 Task: Add an event with the title Lunch Break, date '2024/04/14', time 9:40 AM to 11:40 AMand add a description: Lunch breaks often provide a chance for socializing and building relationships with colleagues. It's a time to connect with coworkers, share stories, and engage in casual conversations.Select event color  Blueberry . Add location for the event as: 654 Champs-Elysees, Paris, France, logged in from the account softage.1@softage.netand send the event invitation to softage.9@softage.net and softage.10@softage.net. Set a reminder for the event Every weekday(Monday to Friday)
Action: Mouse moved to (65, 124)
Screenshot: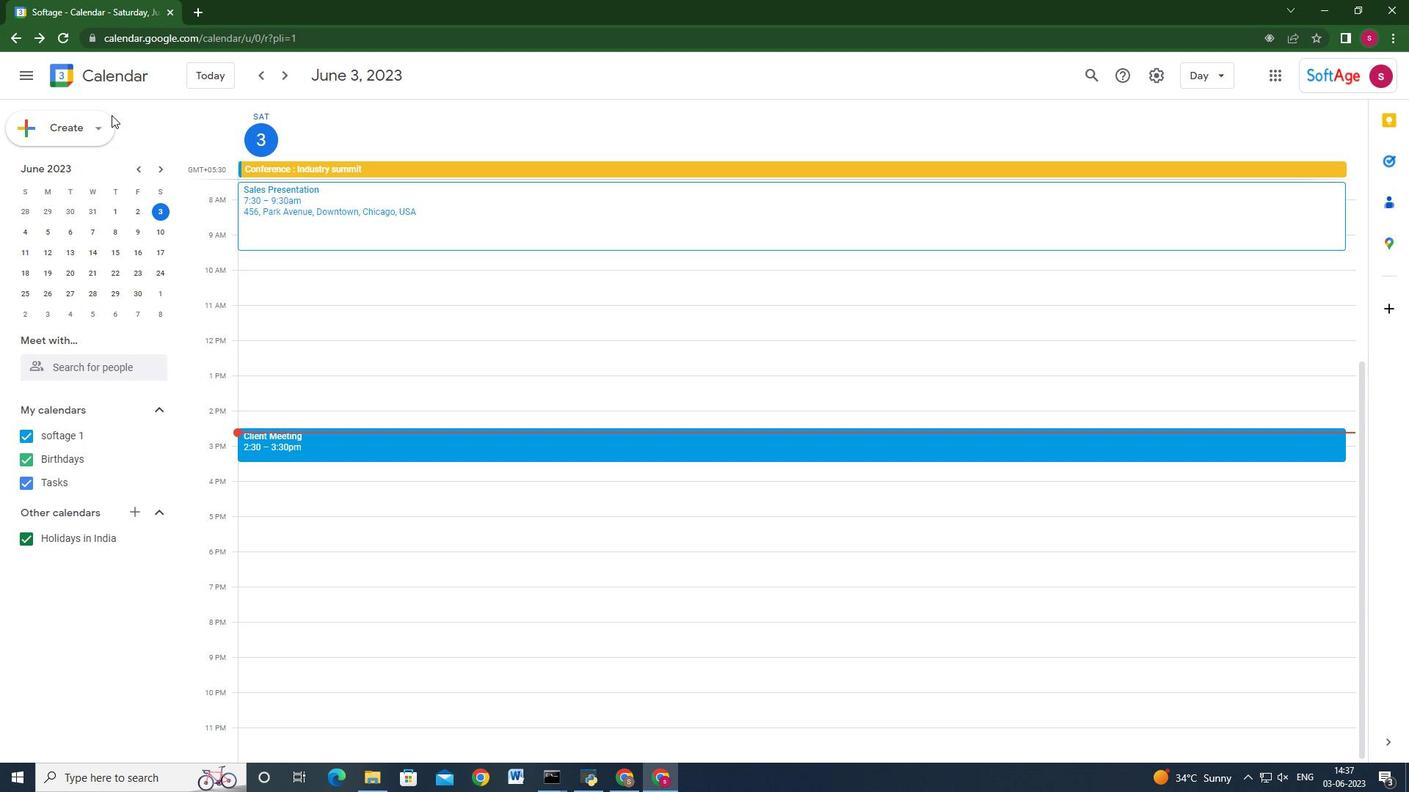 
Action: Mouse pressed left at (65, 124)
Screenshot: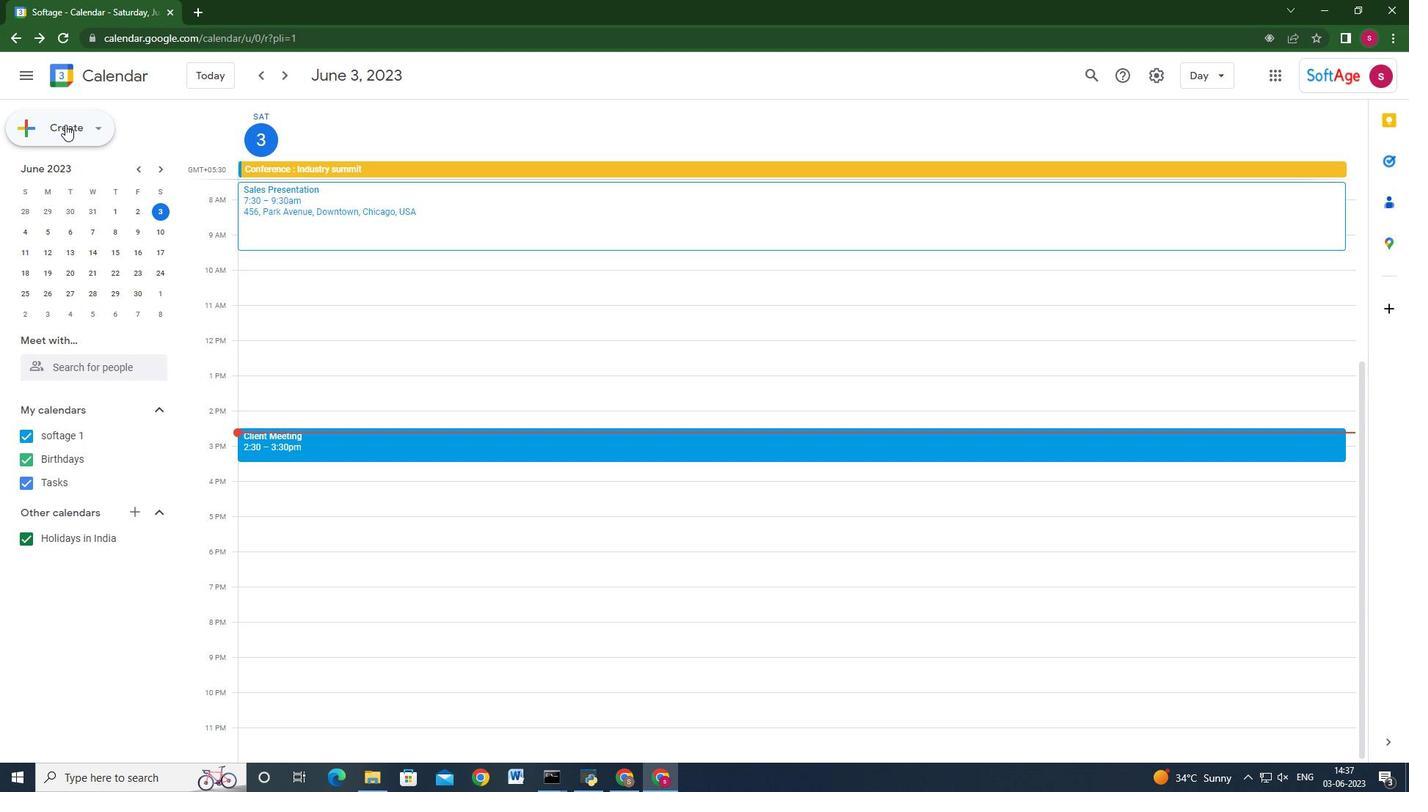 
Action: Mouse moved to (71, 166)
Screenshot: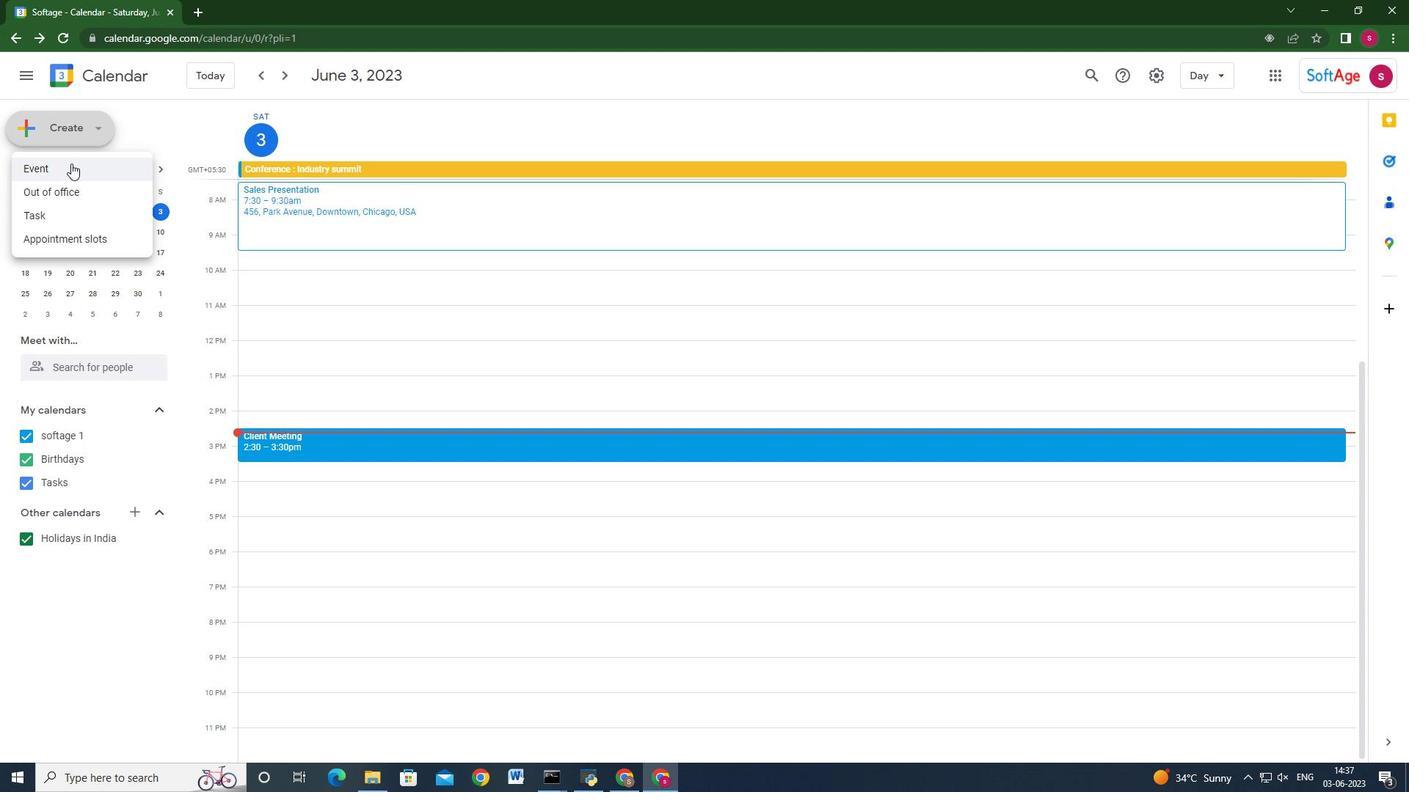 
Action: Mouse pressed left at (71, 166)
Screenshot: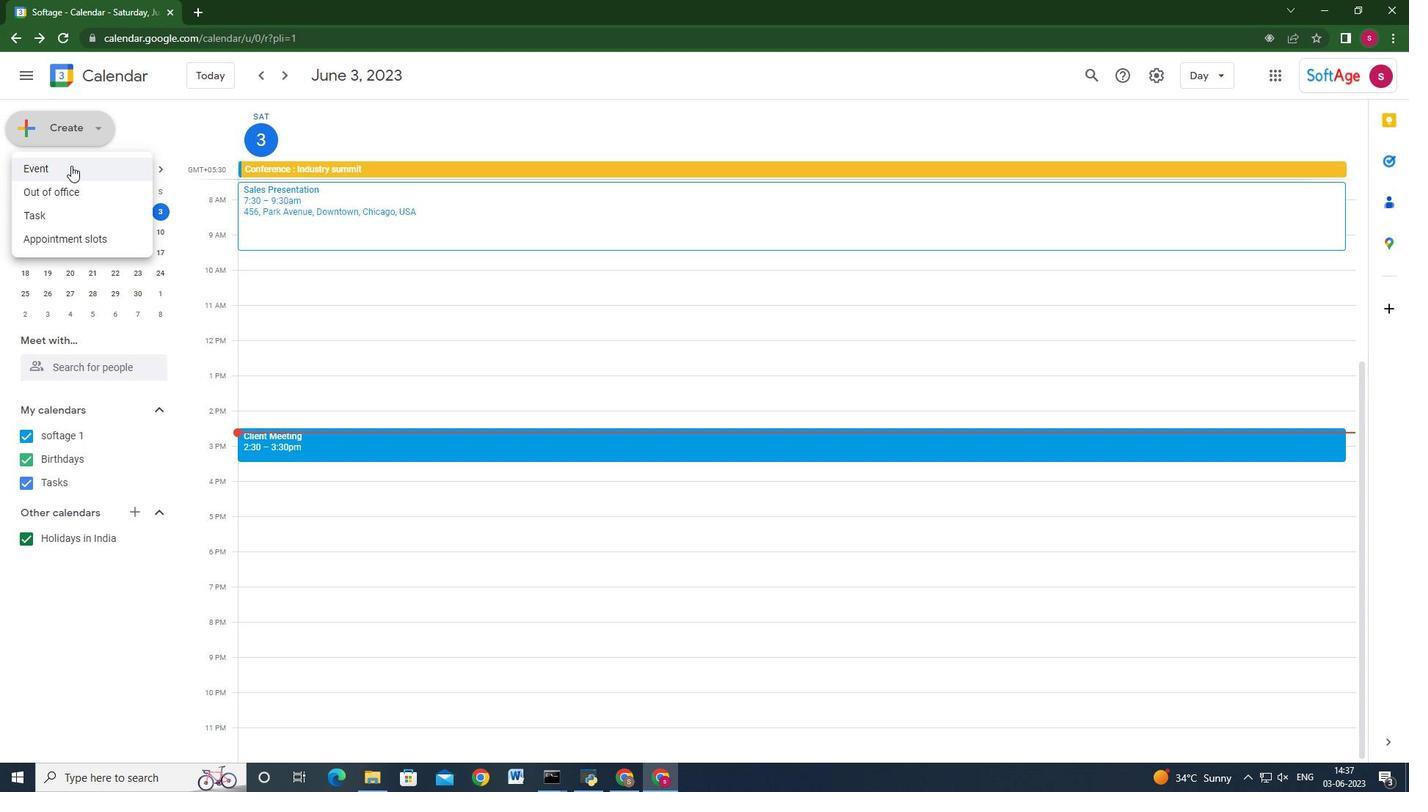 
Action: Mouse moved to (833, 587)
Screenshot: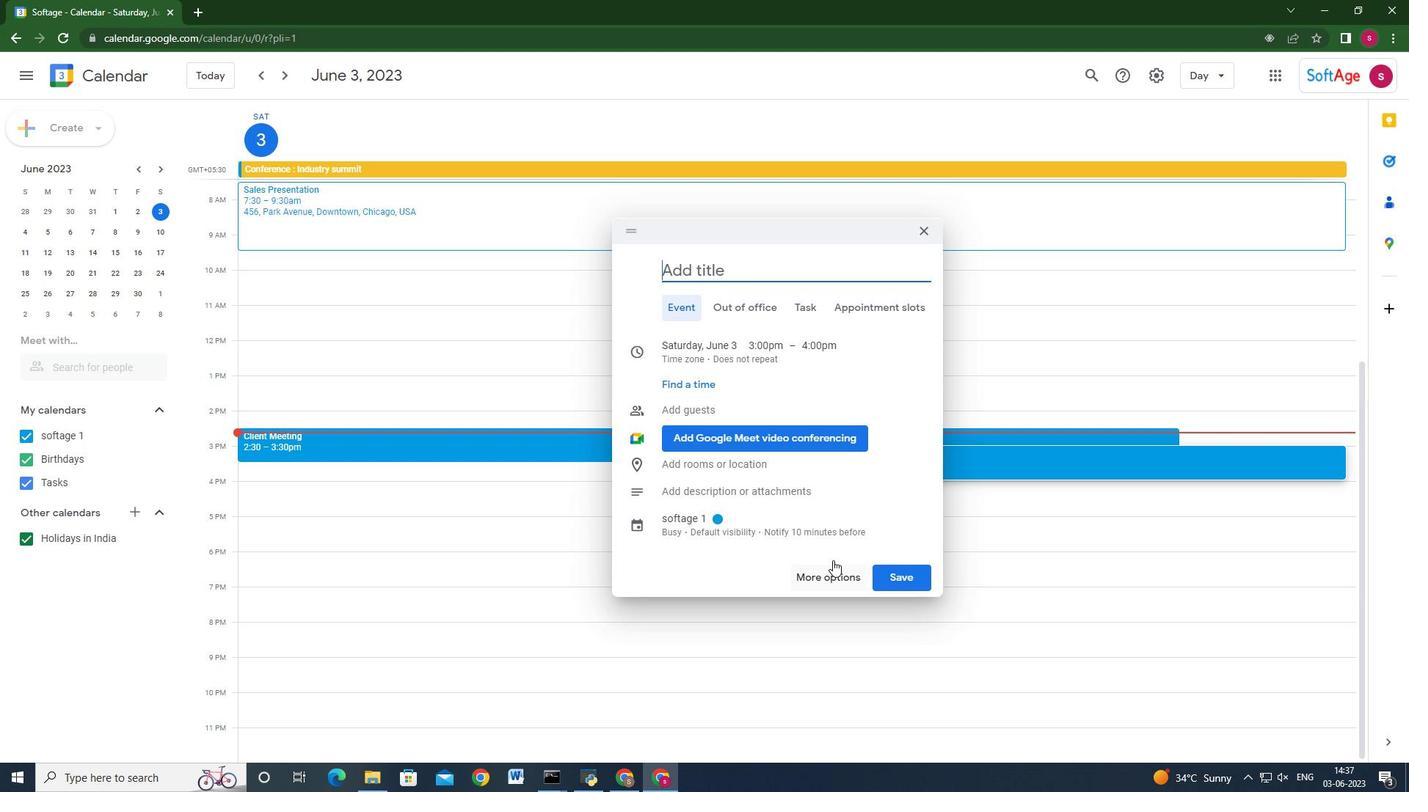 
Action: Mouse pressed left at (833, 587)
Screenshot: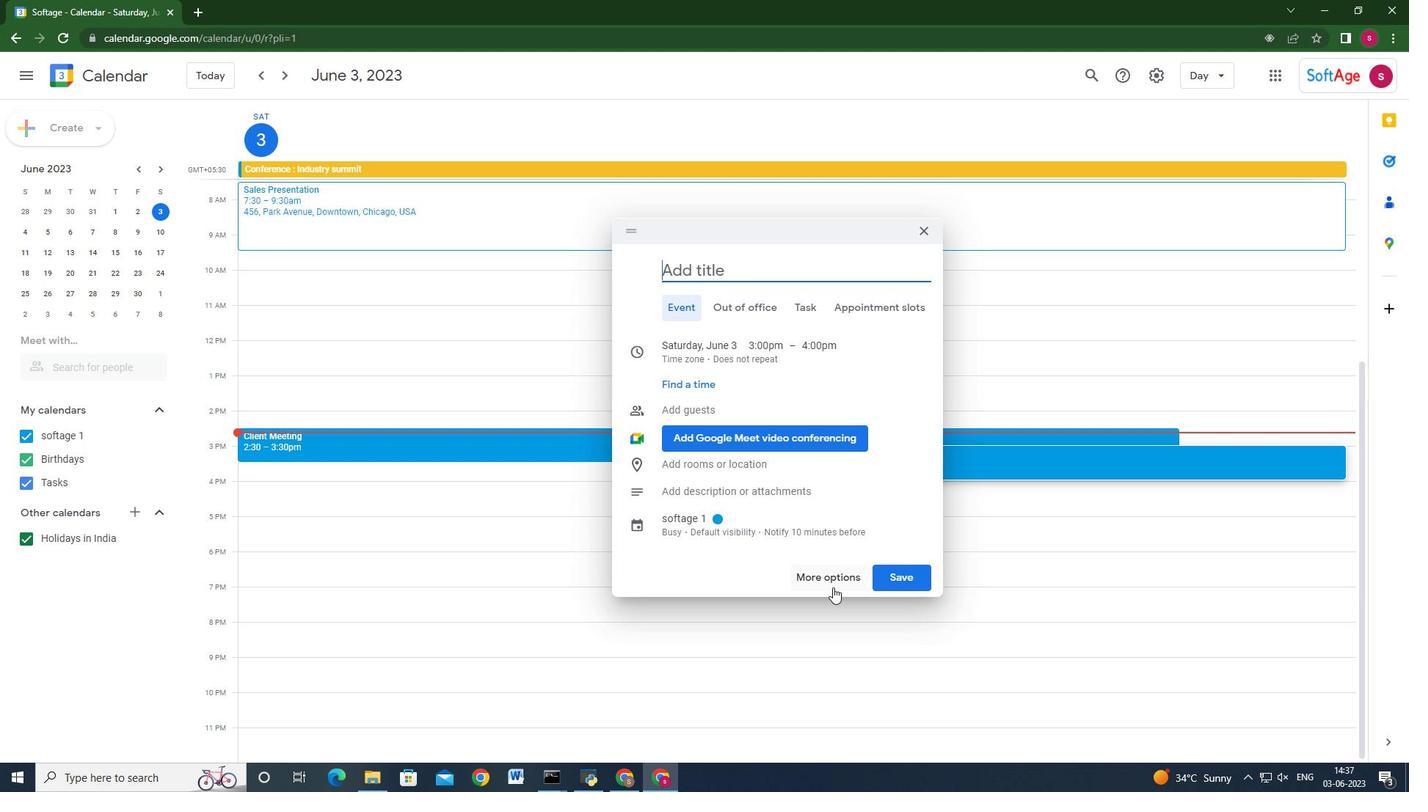 
Action: Mouse moved to (349, 101)
Screenshot: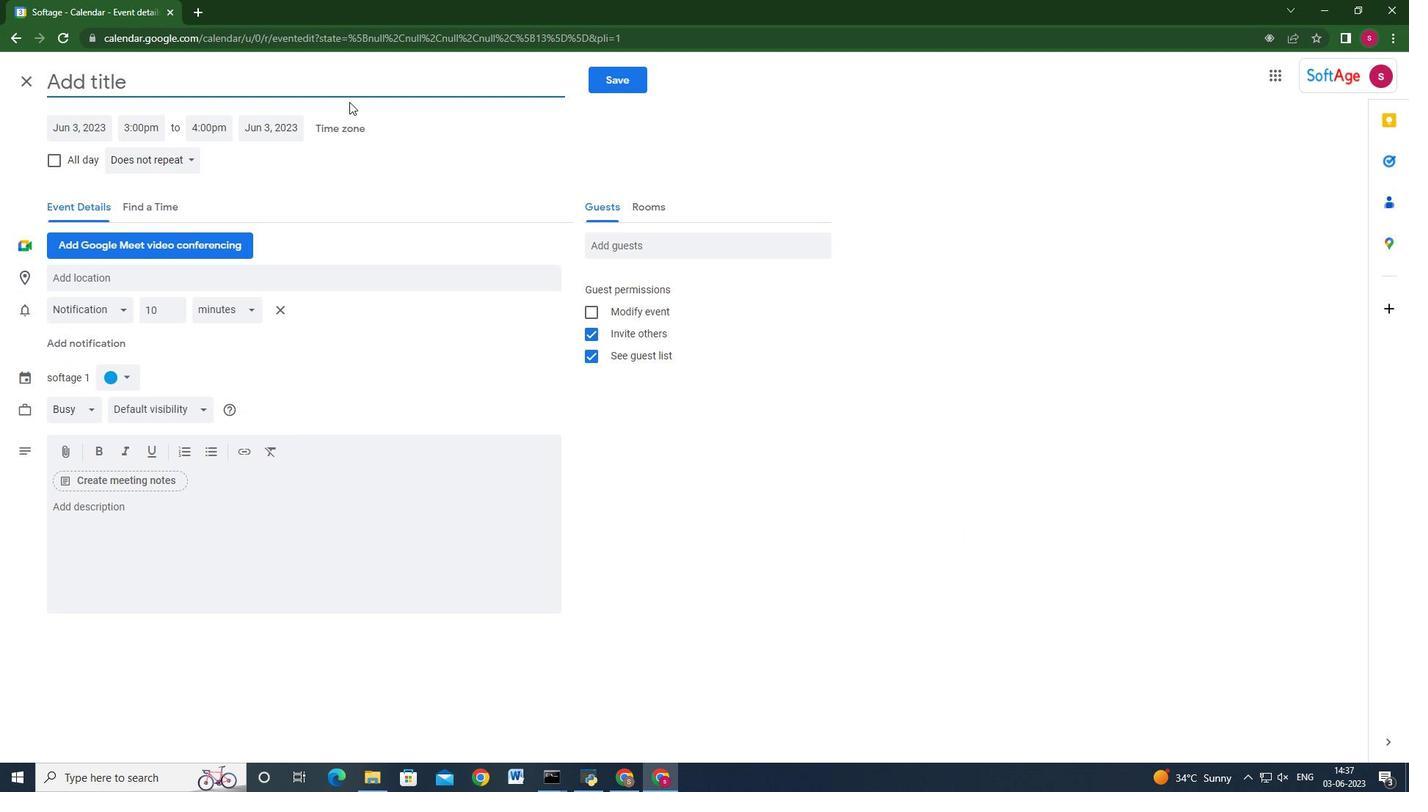 
Action: Key pressed <Key.shift>Luch<Key.backspace><Key.backspace>nch<Key.space><Key.shift>Break
Screenshot: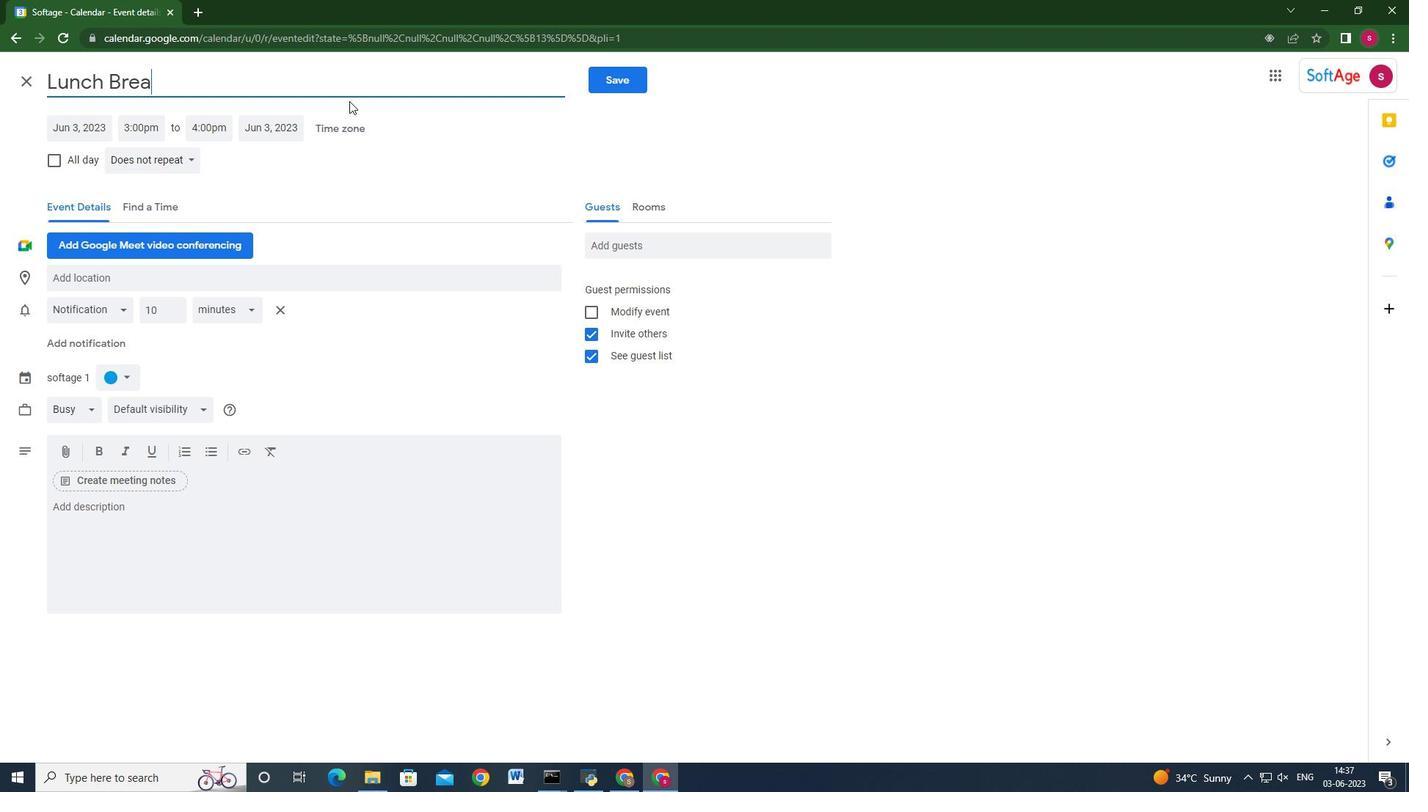 
Action: Mouse moved to (99, 129)
Screenshot: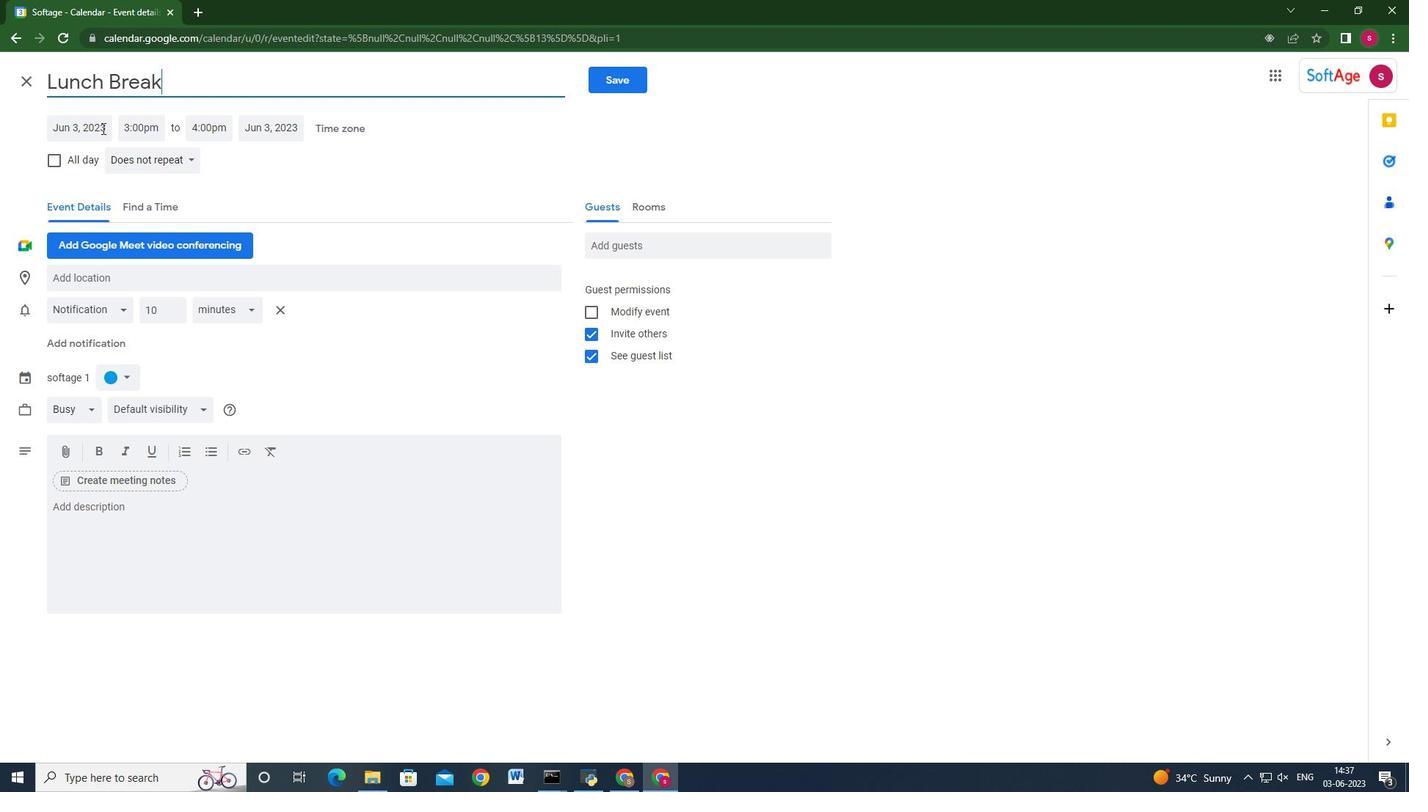 
Action: Mouse pressed left at (99, 129)
Screenshot: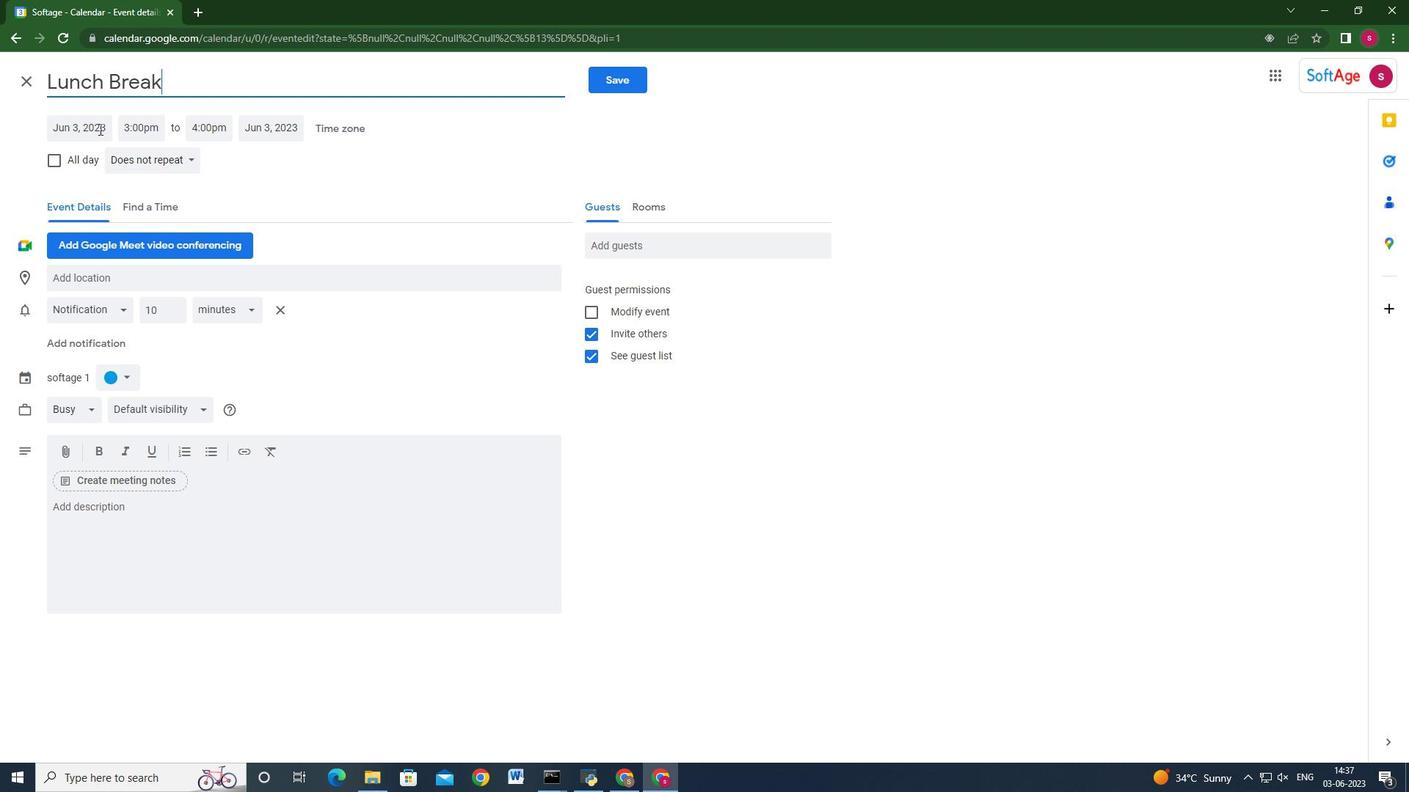 
Action: Mouse moved to (235, 160)
Screenshot: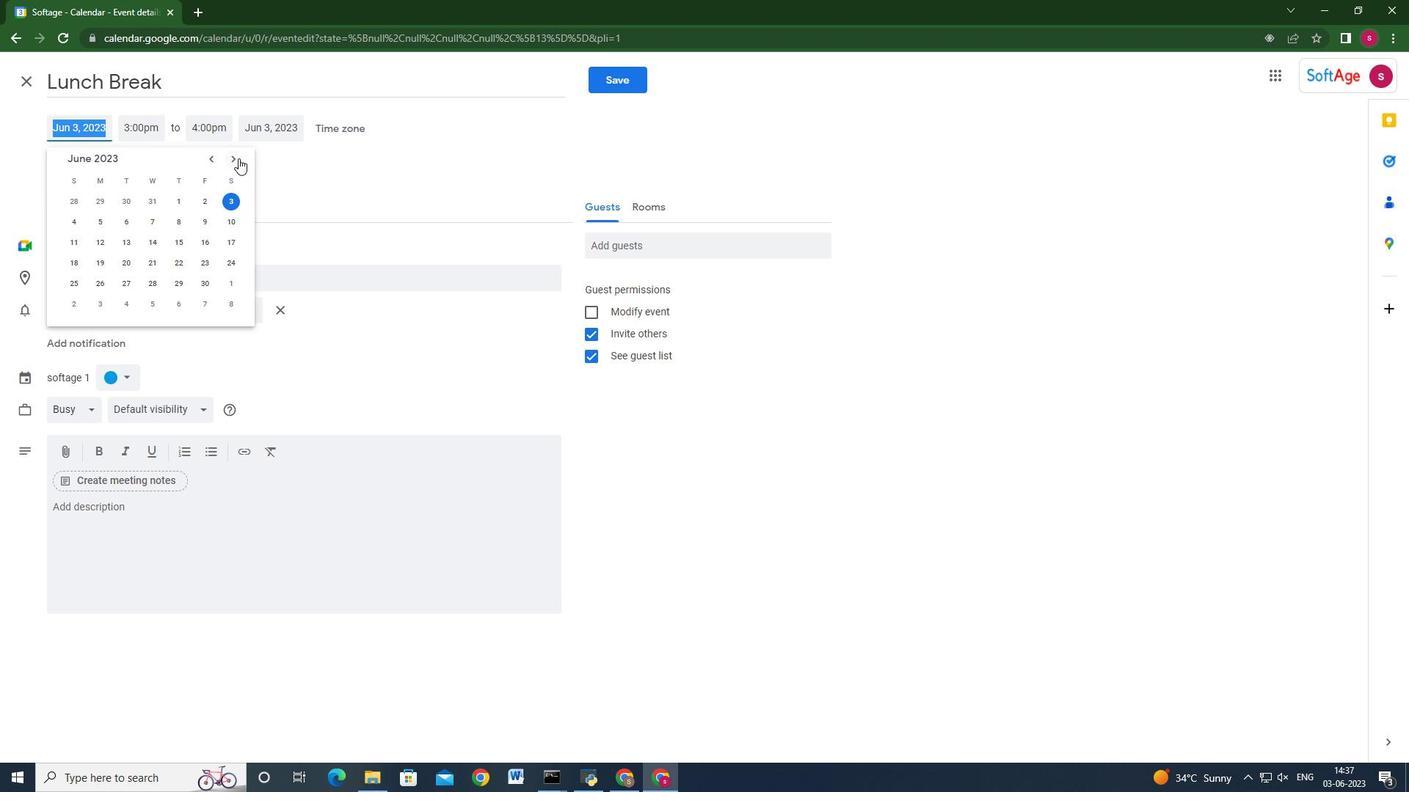 
Action: Mouse pressed left at (235, 160)
Screenshot: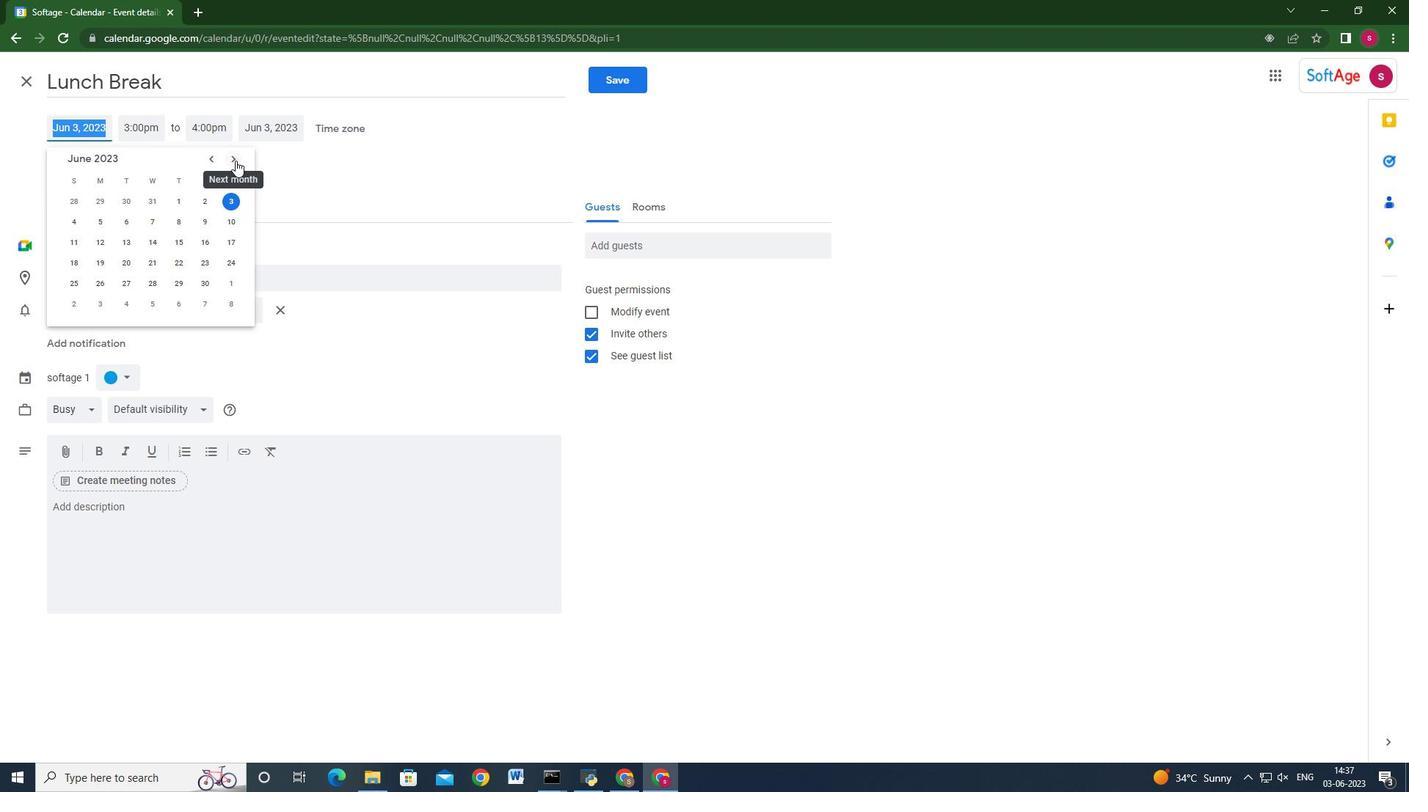 
Action: Mouse moved to (201, 155)
Screenshot: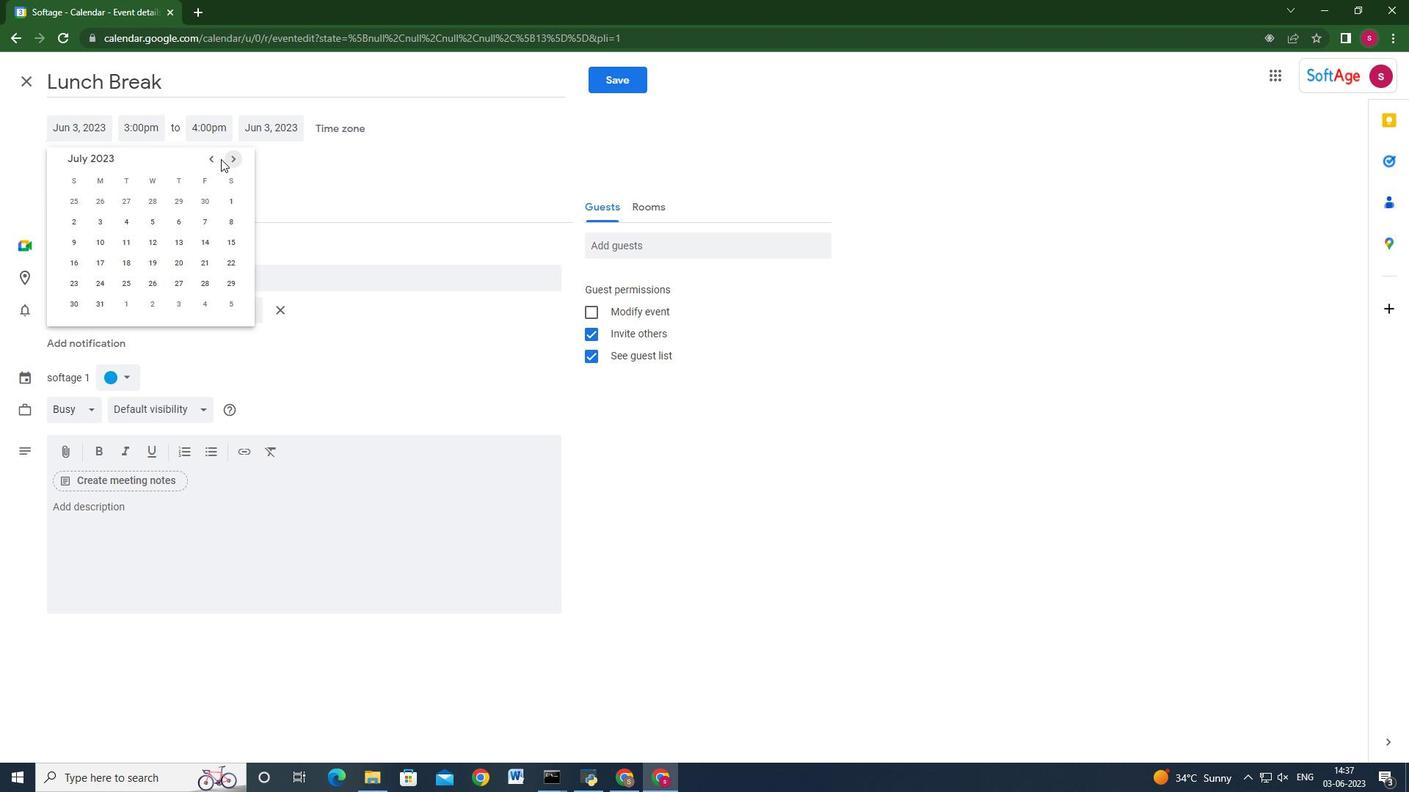 
Action: Mouse pressed left at (201, 155)
Screenshot: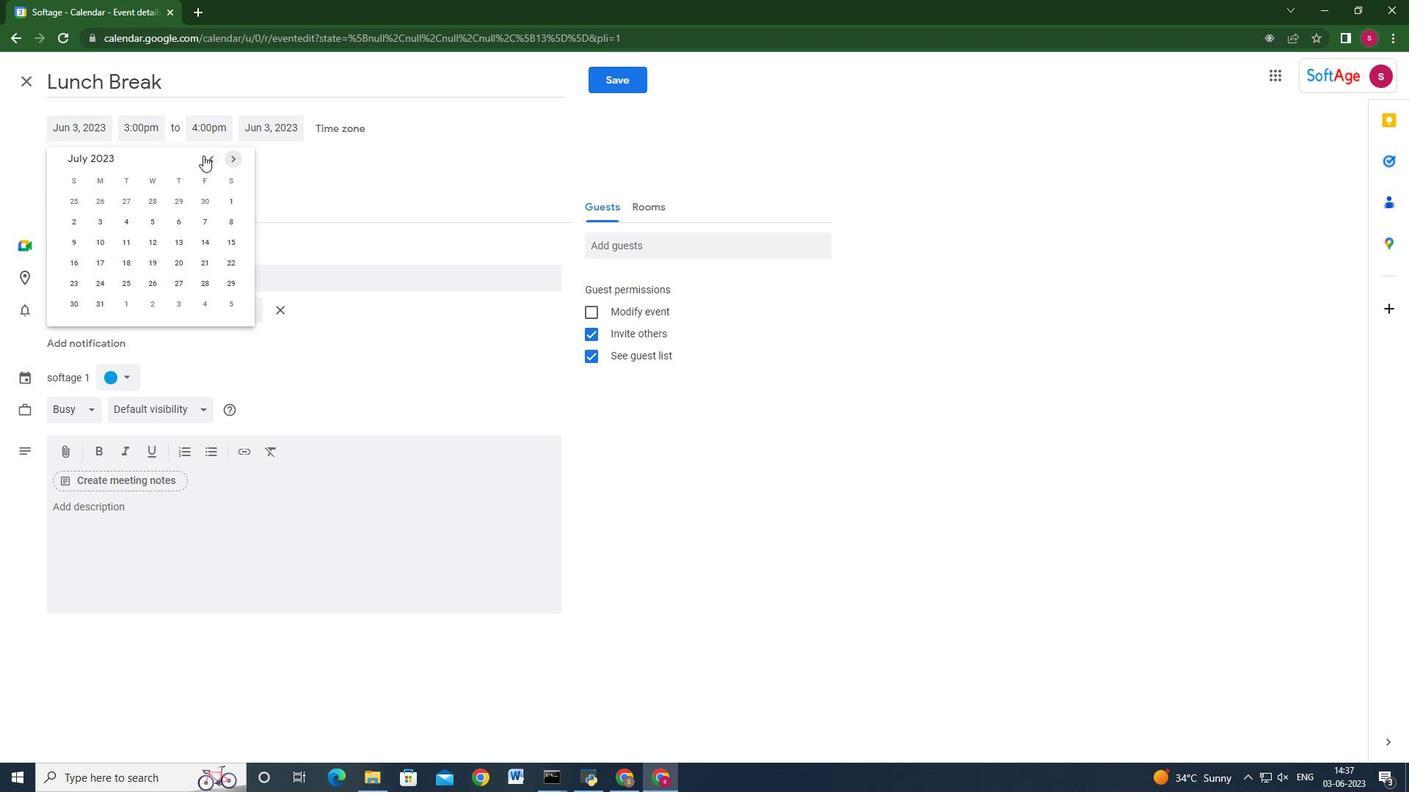 
Action: Mouse moved to (207, 157)
Screenshot: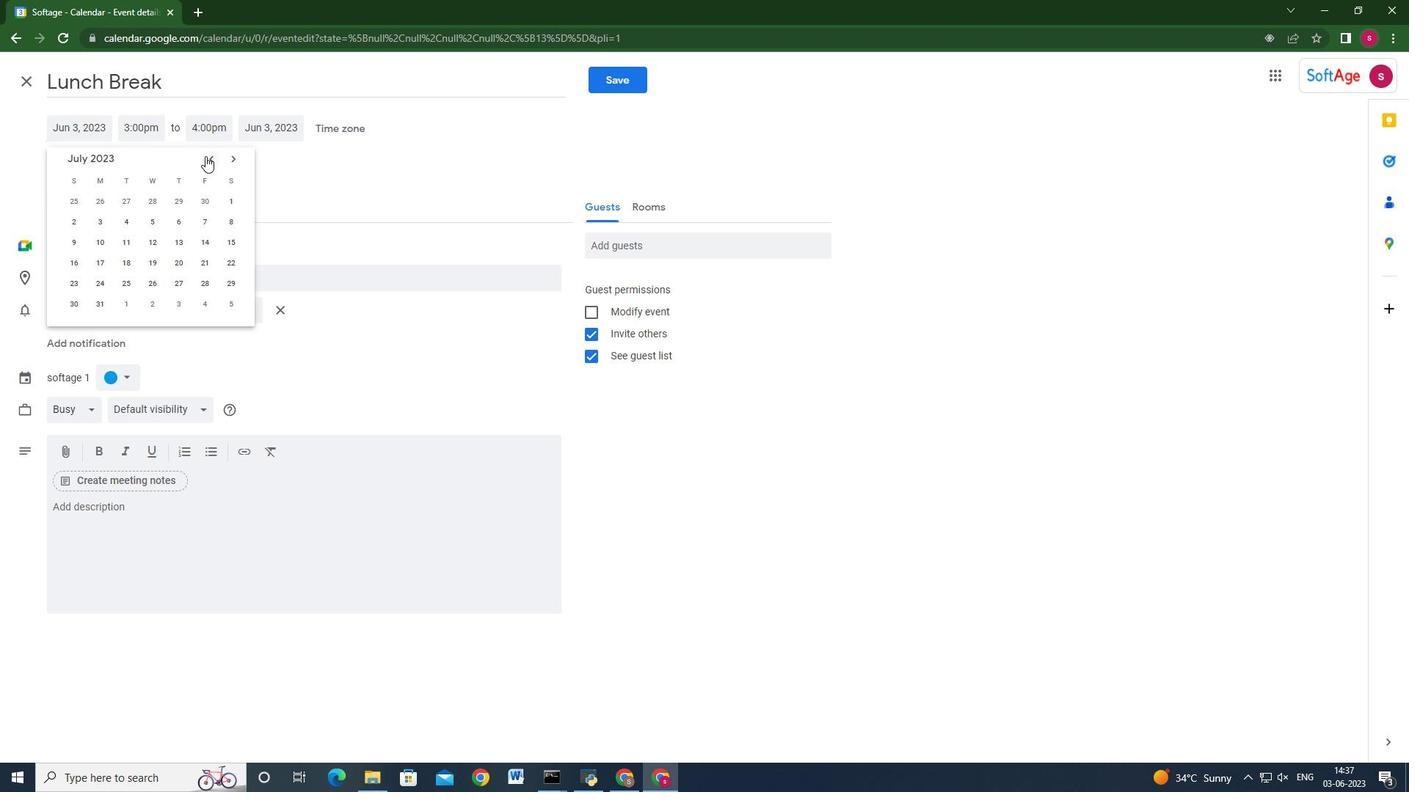 
Action: Mouse pressed left at (207, 157)
Screenshot: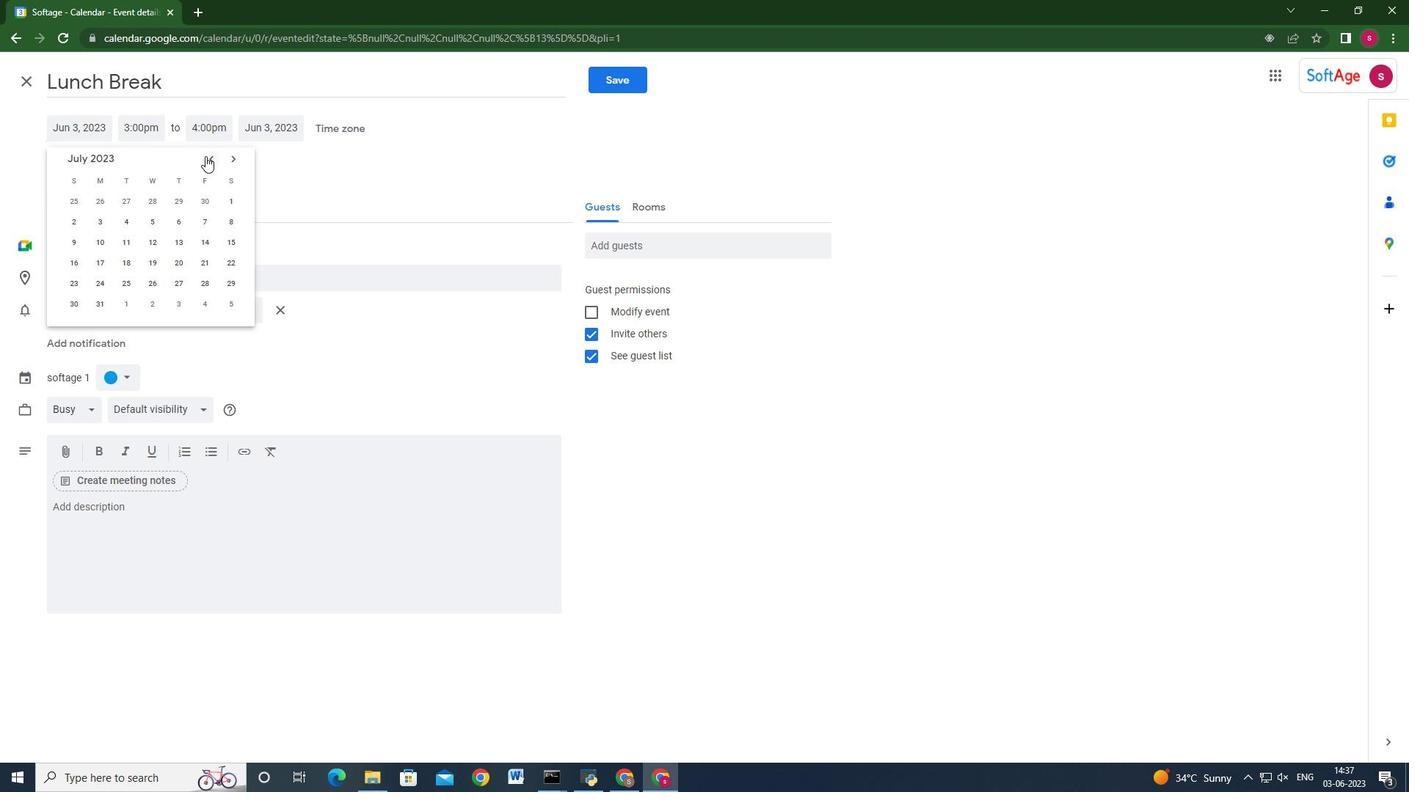 
Action: Mouse moved to (208, 157)
Screenshot: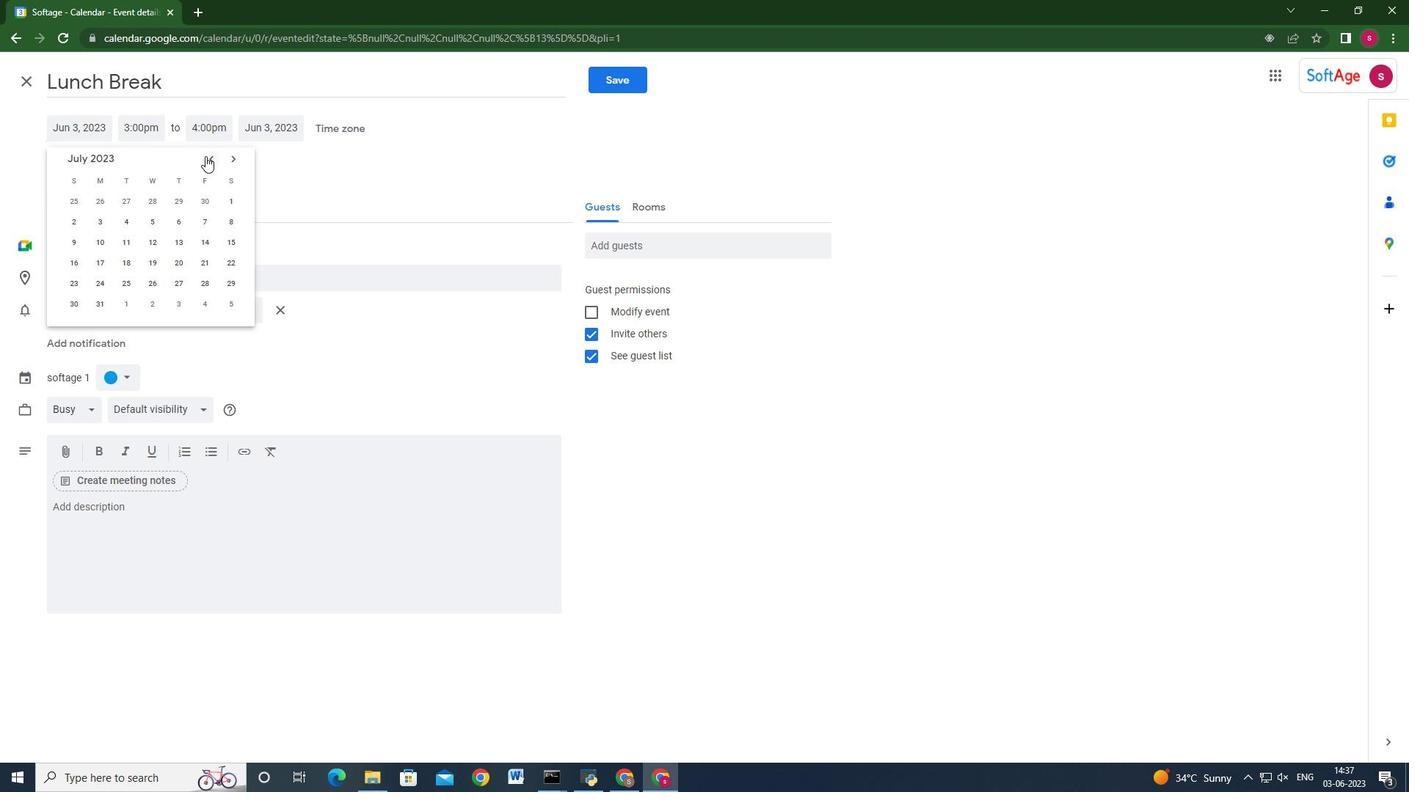 
Action: Mouse pressed left at (208, 157)
Screenshot: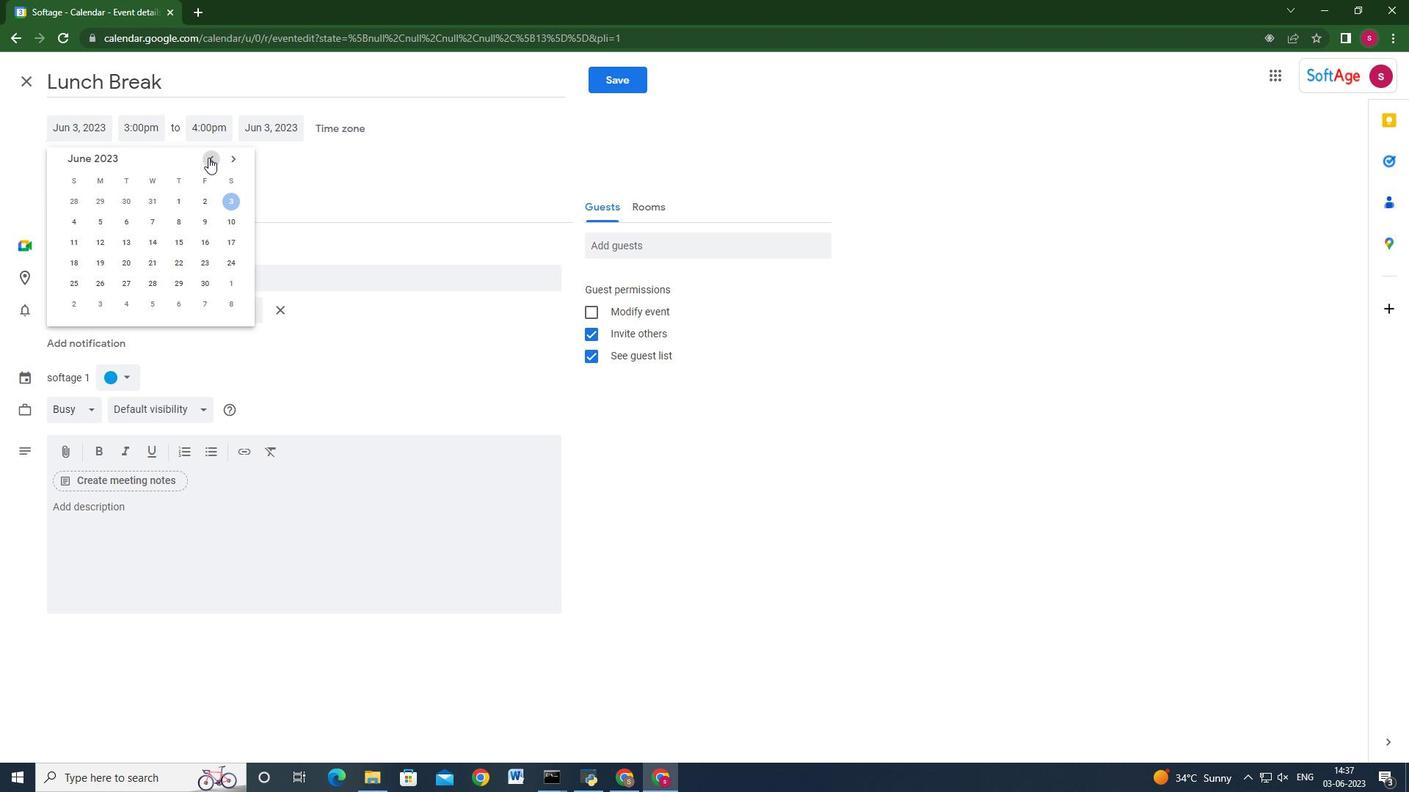 
Action: Mouse moved to (208, 157)
Screenshot: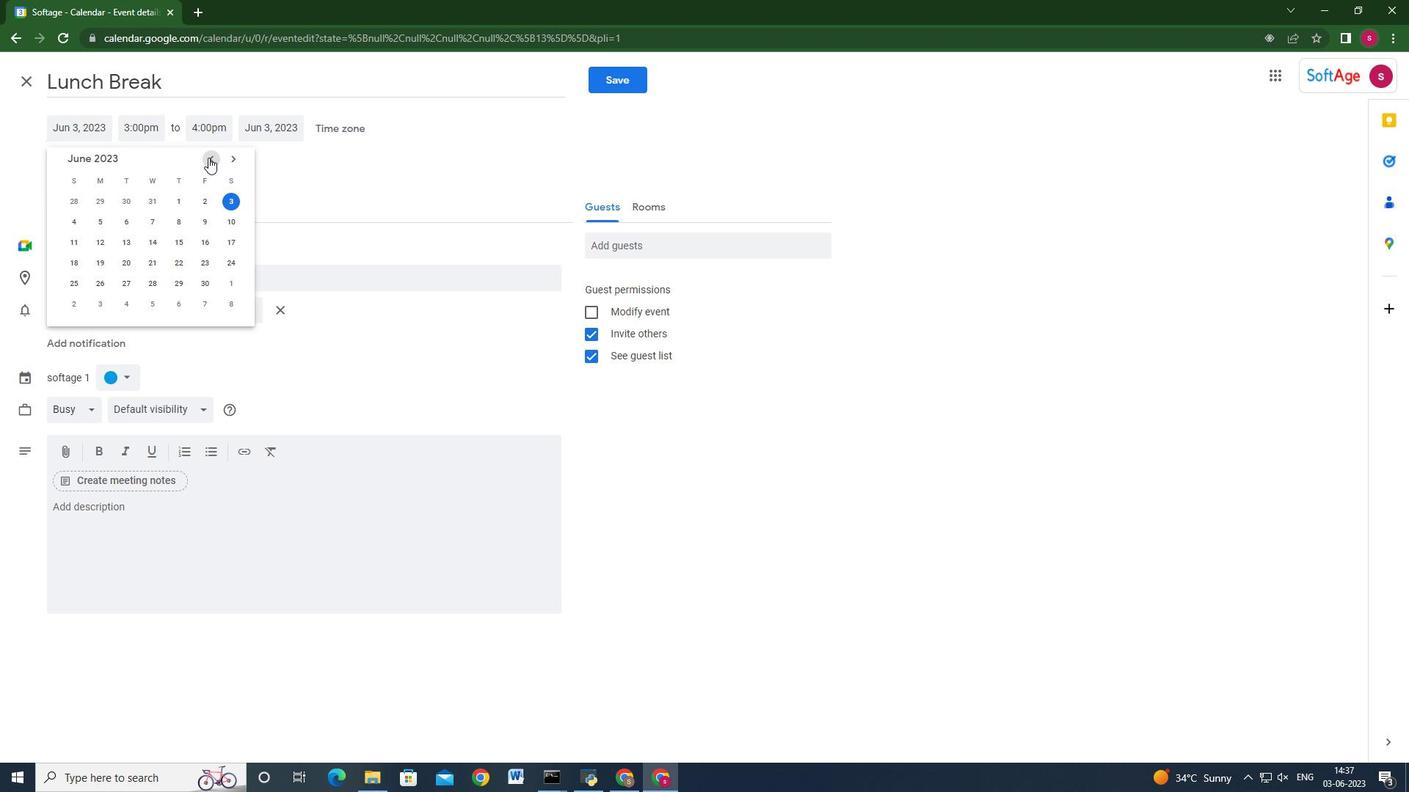 
Action: Mouse pressed left at (208, 157)
Screenshot: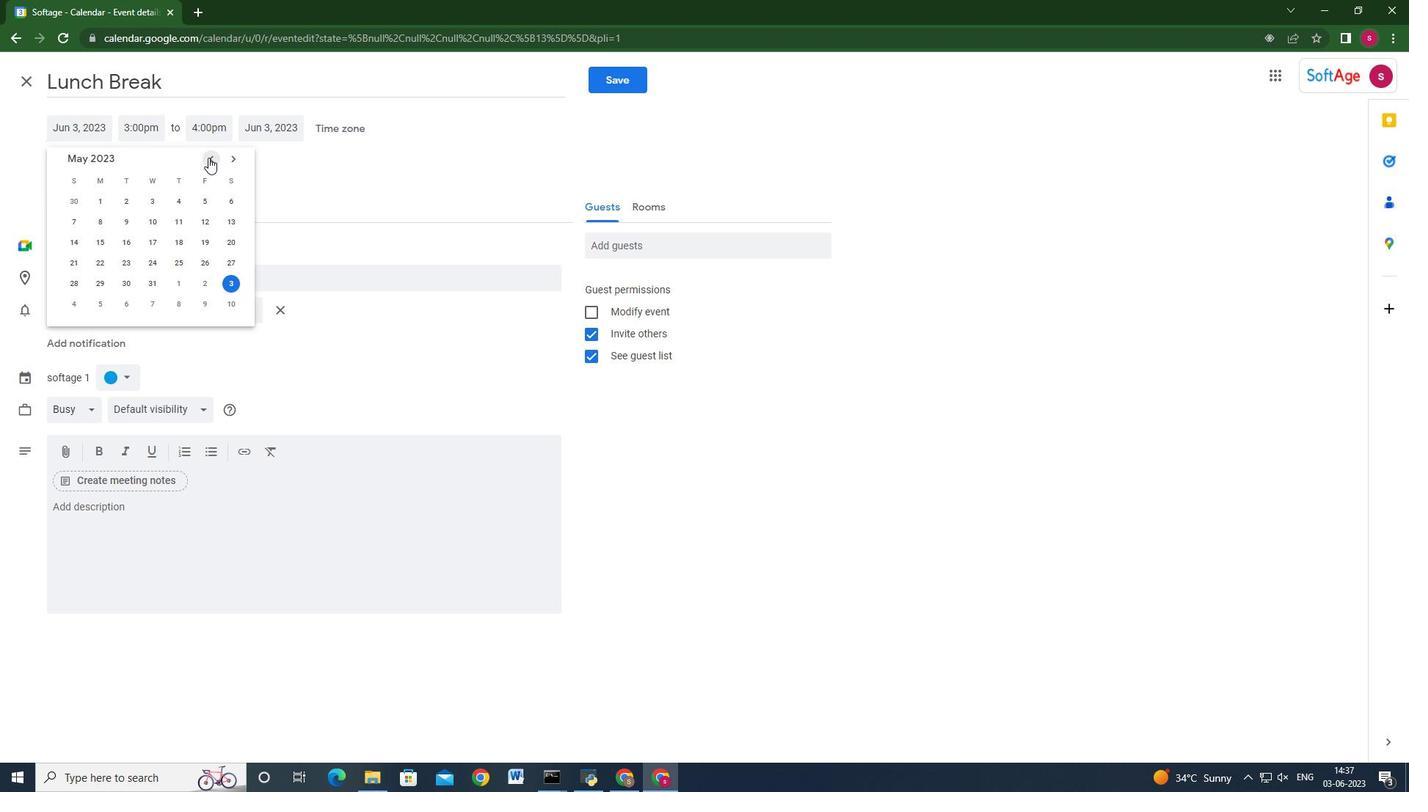 
Action: Mouse moved to (209, 242)
Screenshot: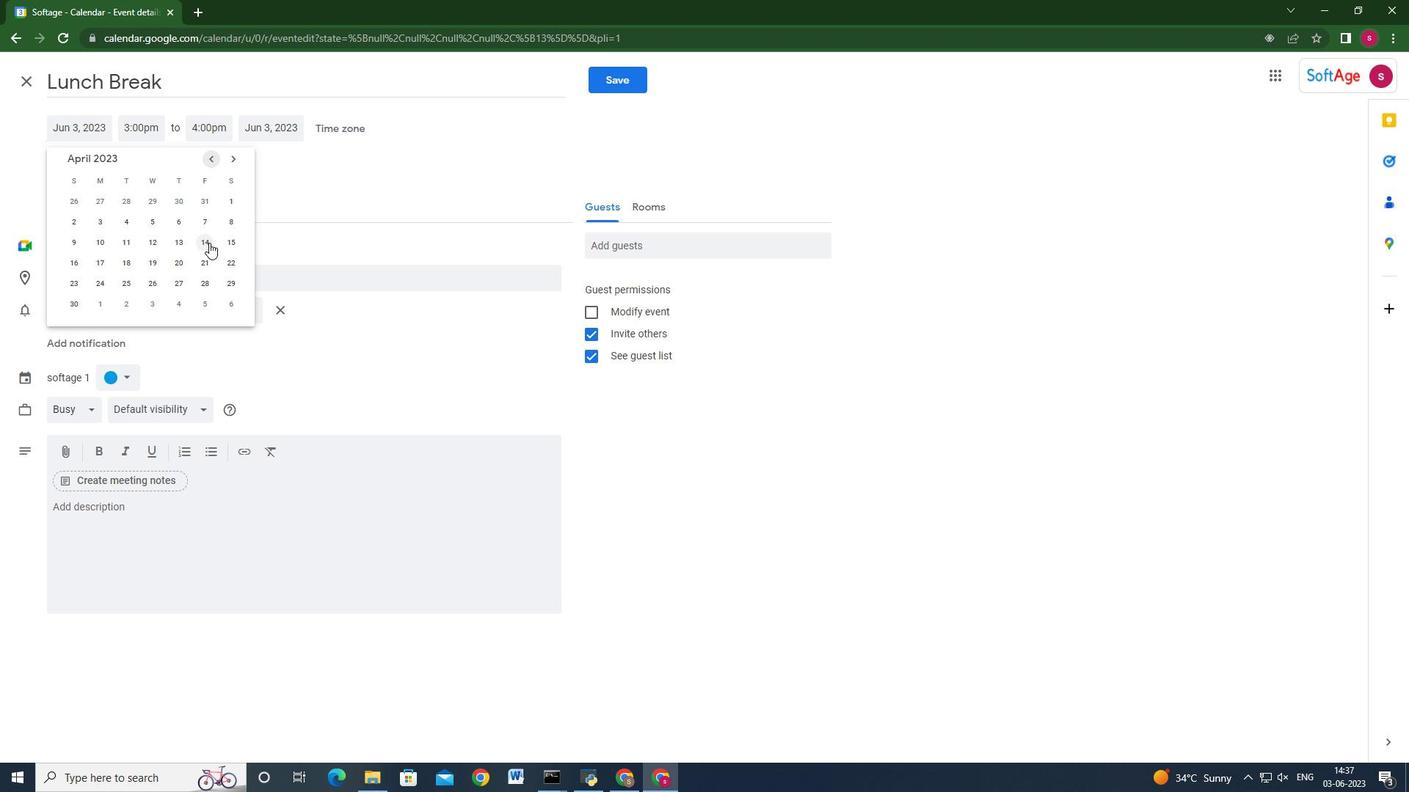 
Action: Mouse pressed left at (209, 242)
Screenshot: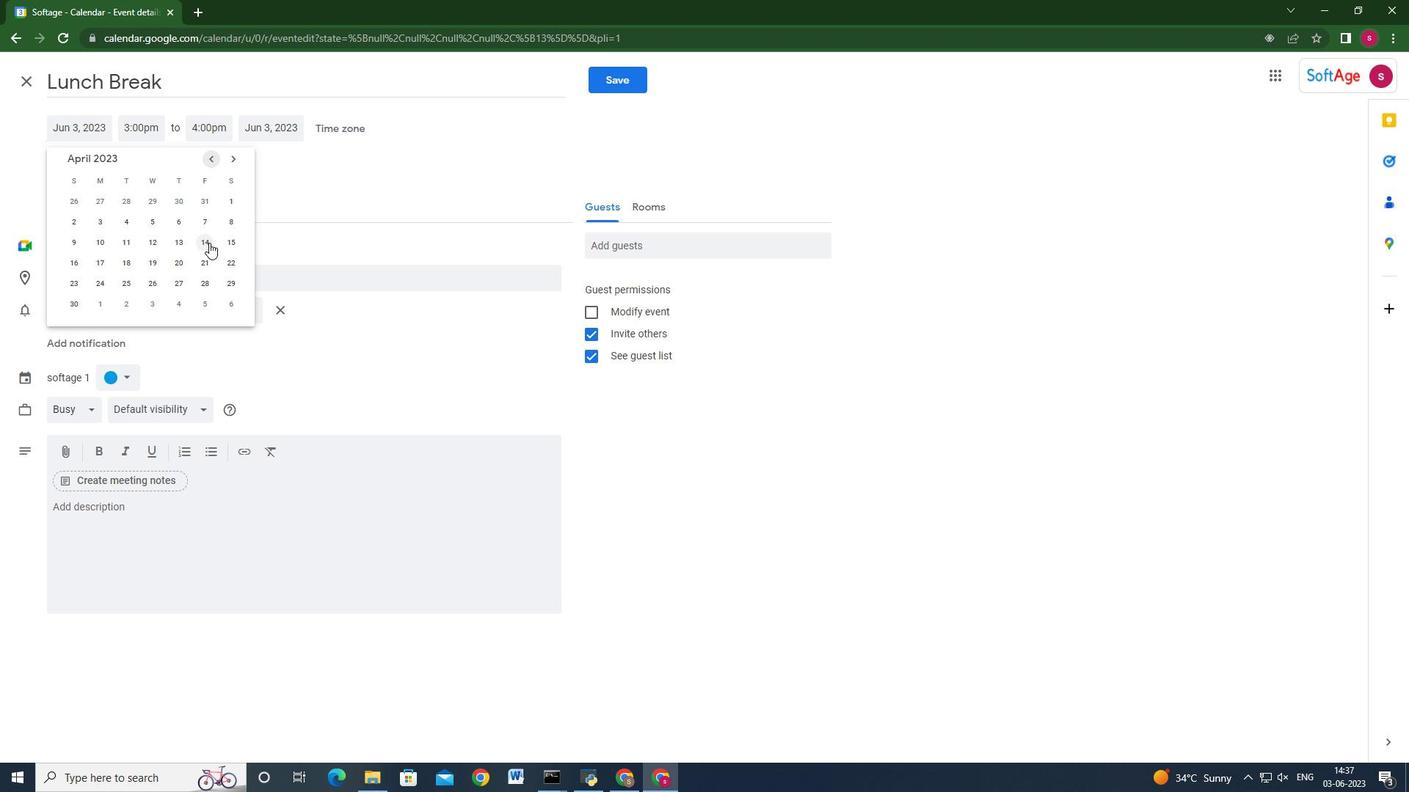 
Action: Mouse moved to (140, 123)
Screenshot: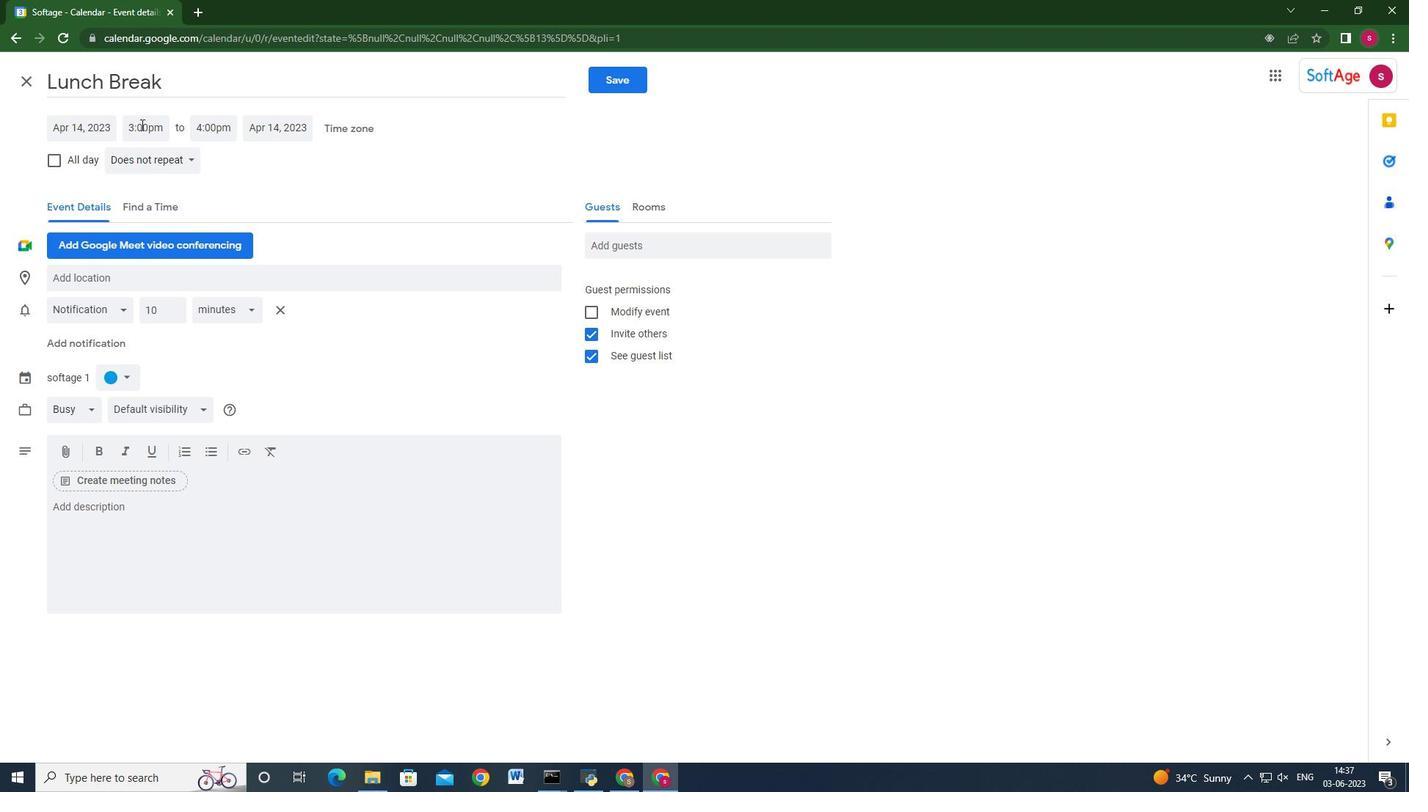 
Action: Mouse pressed left at (140, 123)
Screenshot: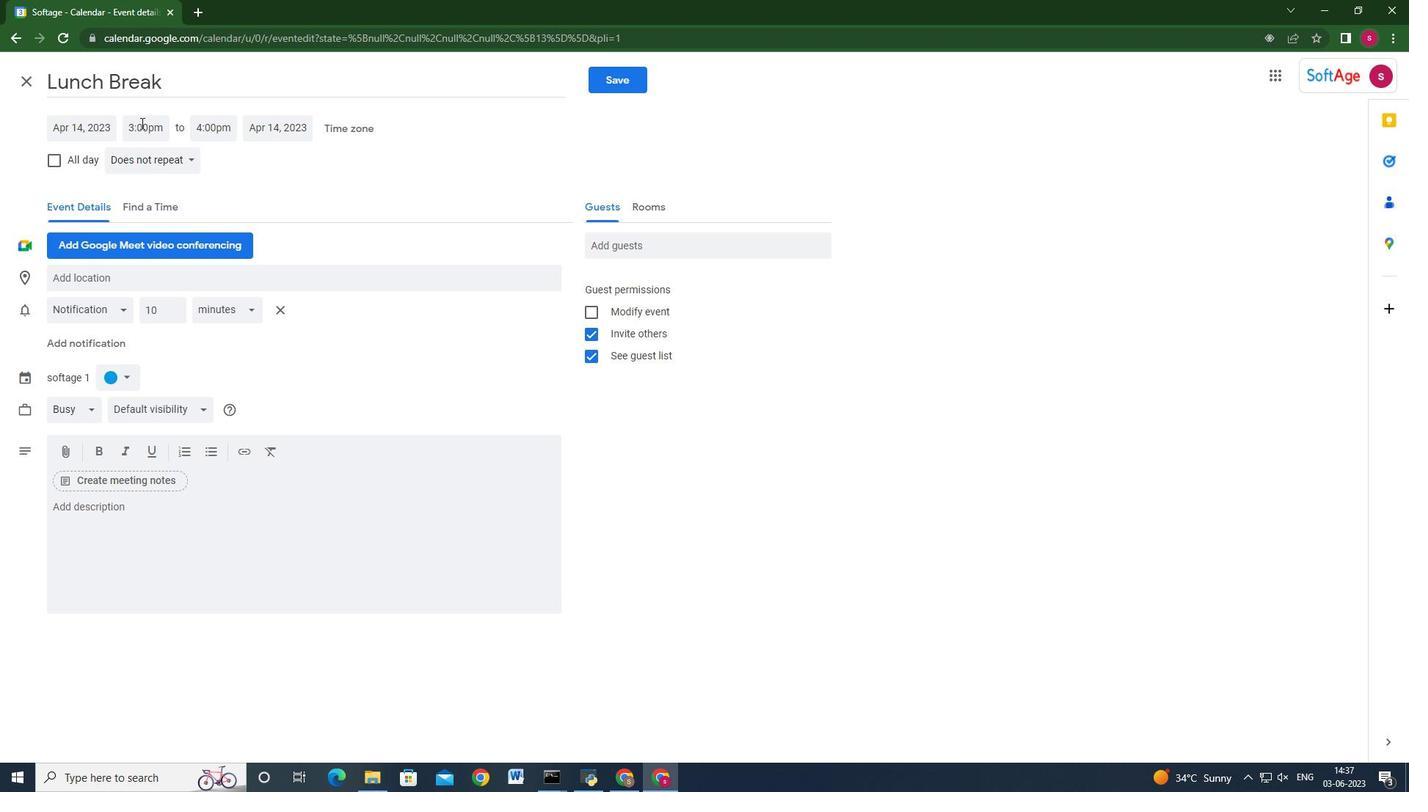 
Action: Key pressed 9<Key.shift>:40am<Key.tab>11<Key.shift>:40am<Key.enter>
Screenshot: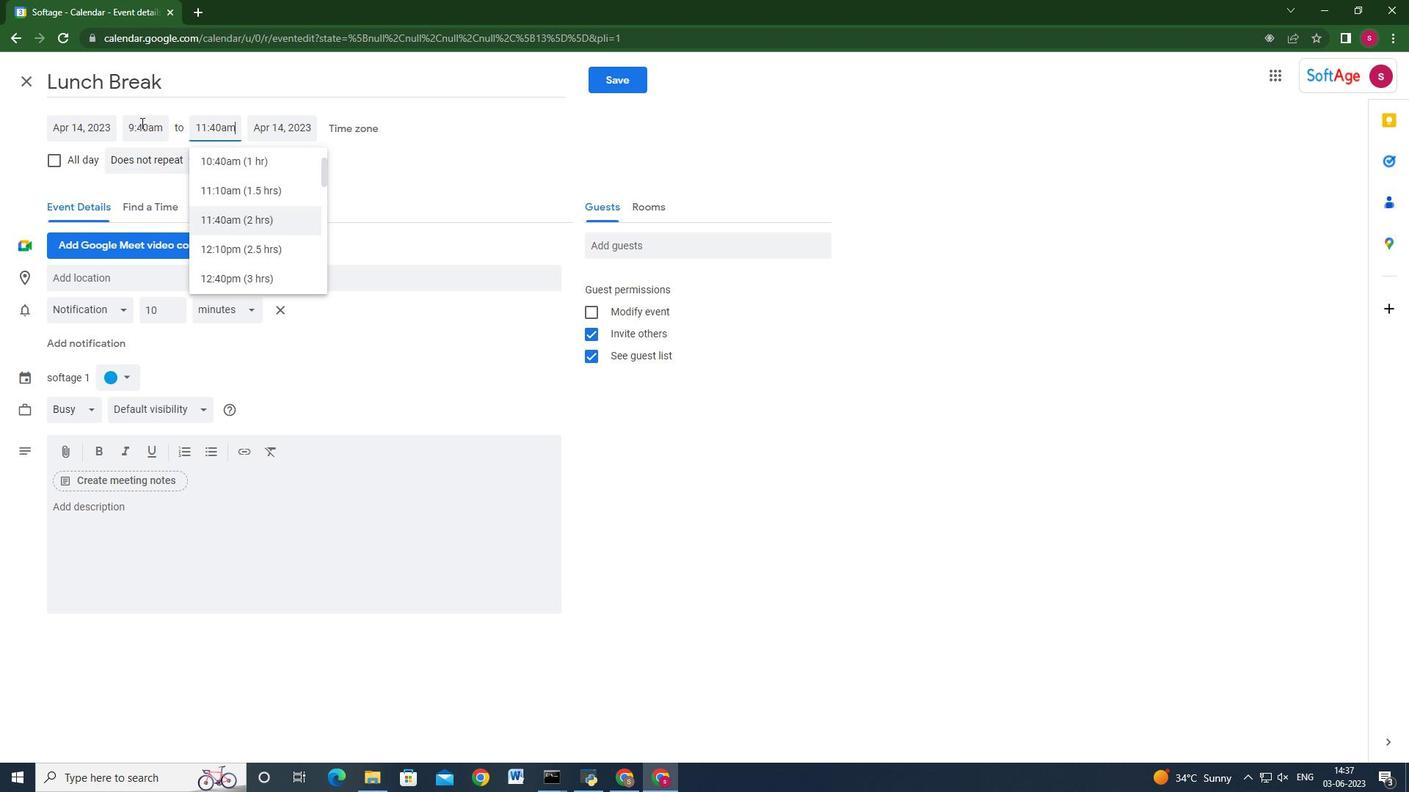
Action: Mouse moved to (149, 510)
Screenshot: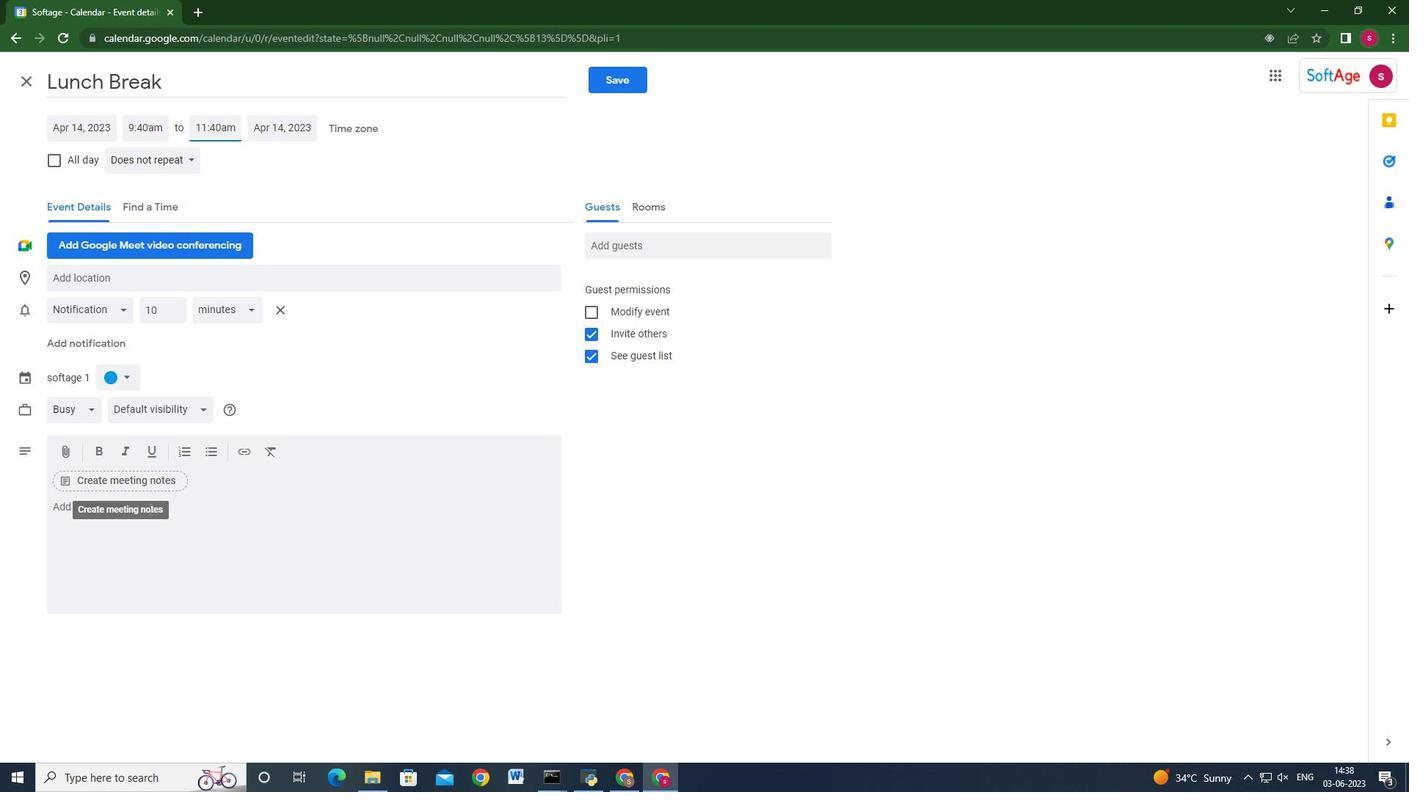 
Action: Mouse pressed left at (149, 510)
Screenshot: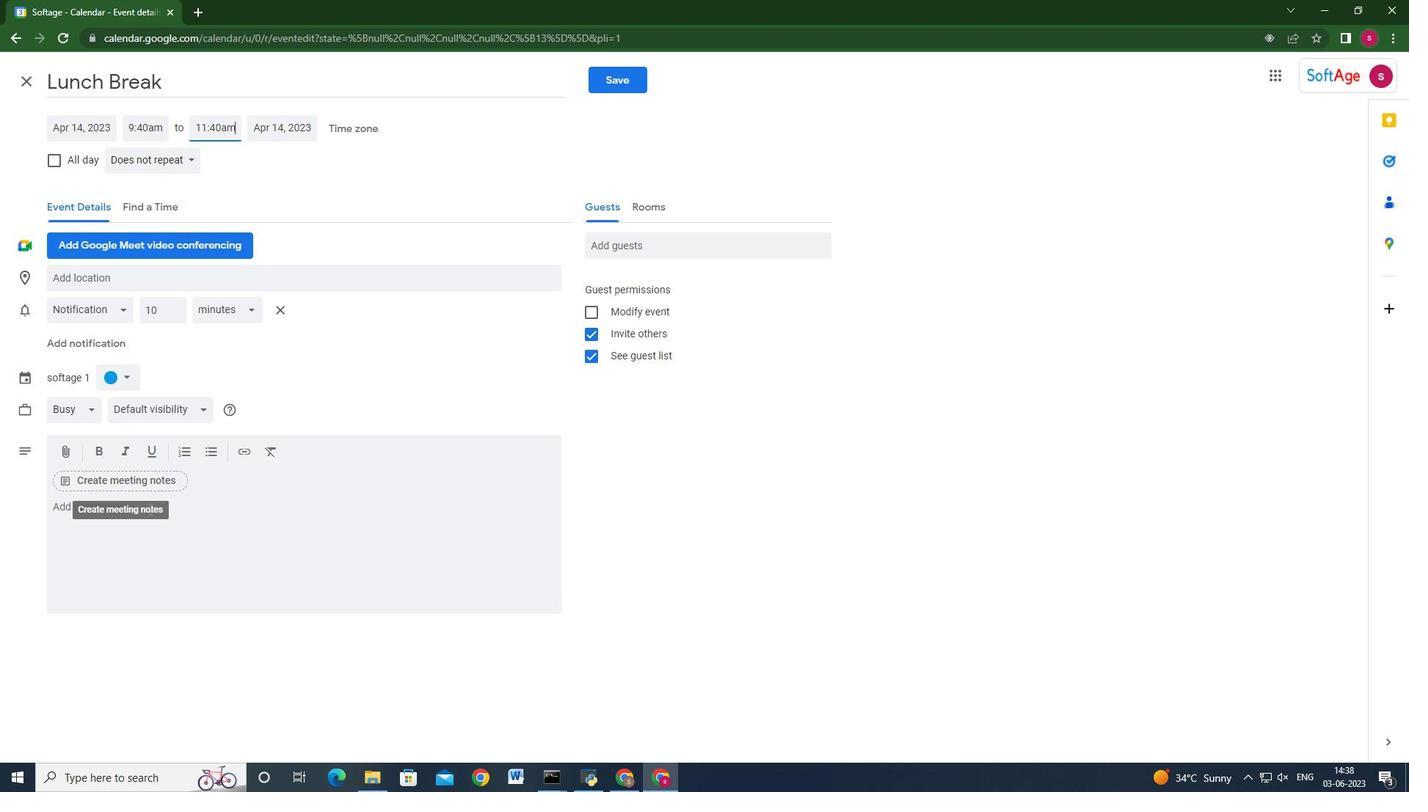 
Action: Mouse moved to (149, 510)
Screenshot: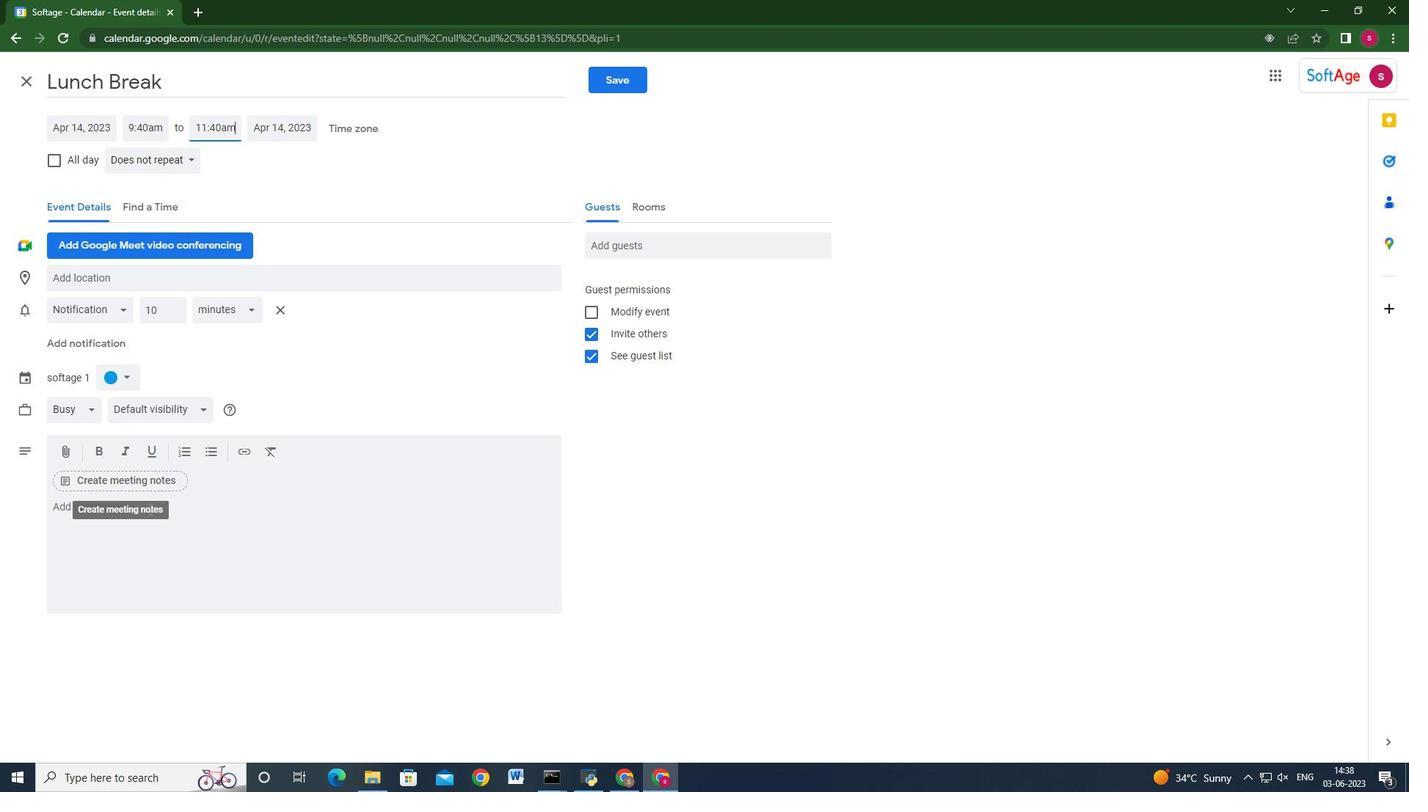 
Action: Key pressed <Key.shift><Key.shift>Lunch<Key.space>breaks<Key.space>ofen<Key.space><Key.backspace><Key.backspace><Key.backspace>ten<Key.space>provide<Key.space>a<Key.space>chance<Key.space>for<Key.space>socializing<Key.space>and<Key.space>building<Key.space>relationships<Key.space>with<Key.space>colleagues.<Key.space><Key.shift>It's<Key.space>a<Key.space>time<Key.space>to<Key.space>cone<Key.backspace>nect<Key.space>with<Key.space>coworkers,<Key.space>share<Key.space>stories,<Key.space>and<Key.space>engage<Key.space>in<Key.space>cau<Key.backspace>sual<Key.space>conversations.
Screenshot: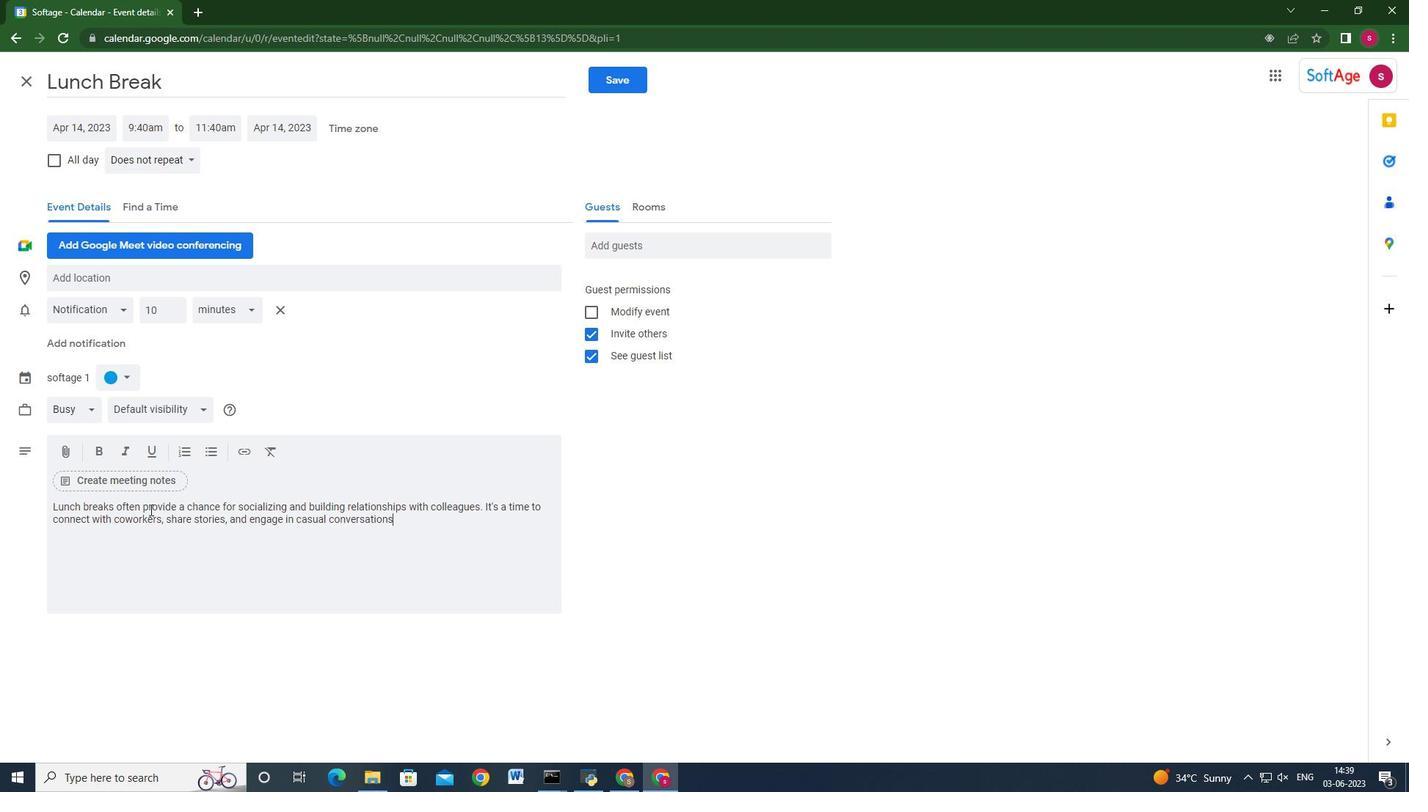 
Action: Mouse moved to (112, 384)
Screenshot: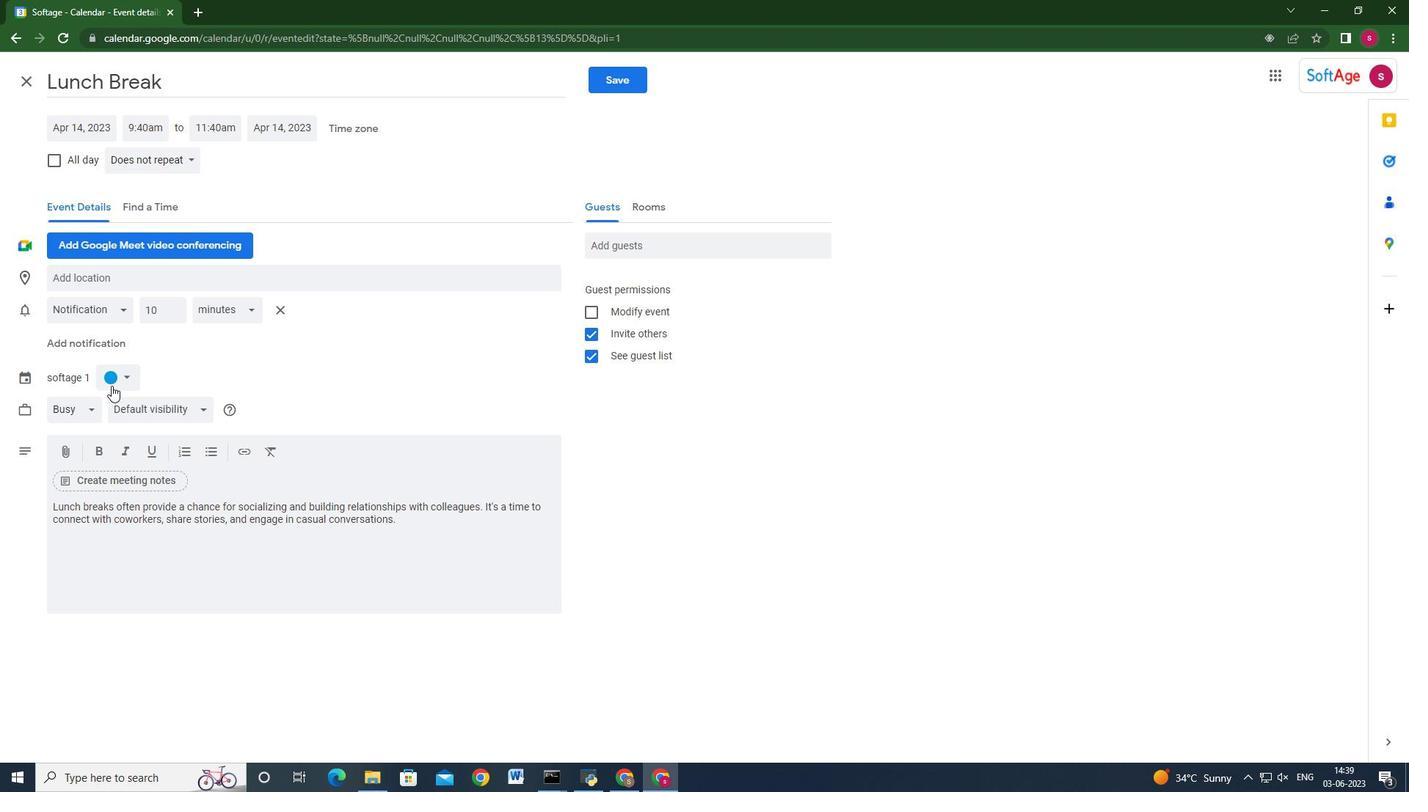 
Action: Mouse pressed left at (112, 384)
Screenshot: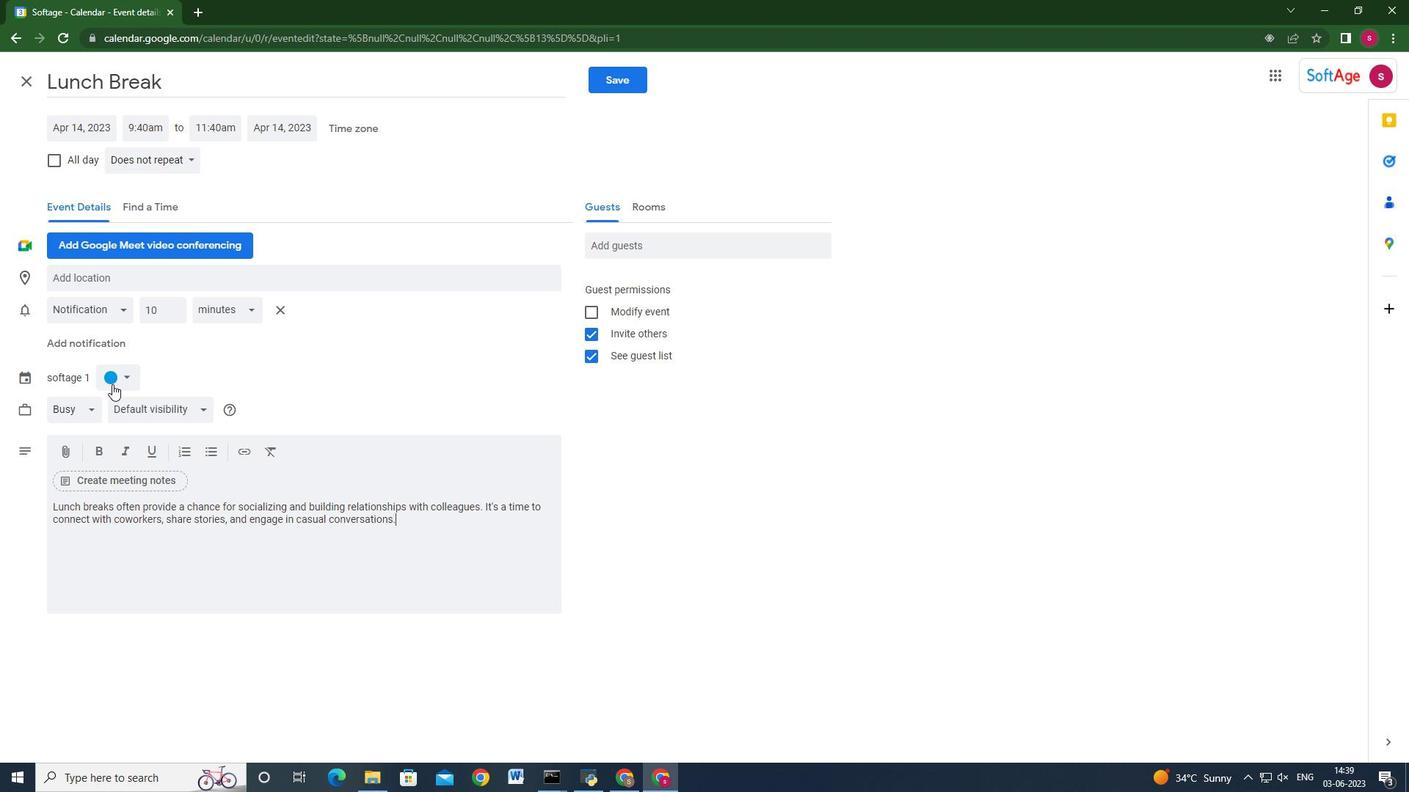 
Action: Mouse moved to (126, 427)
Screenshot: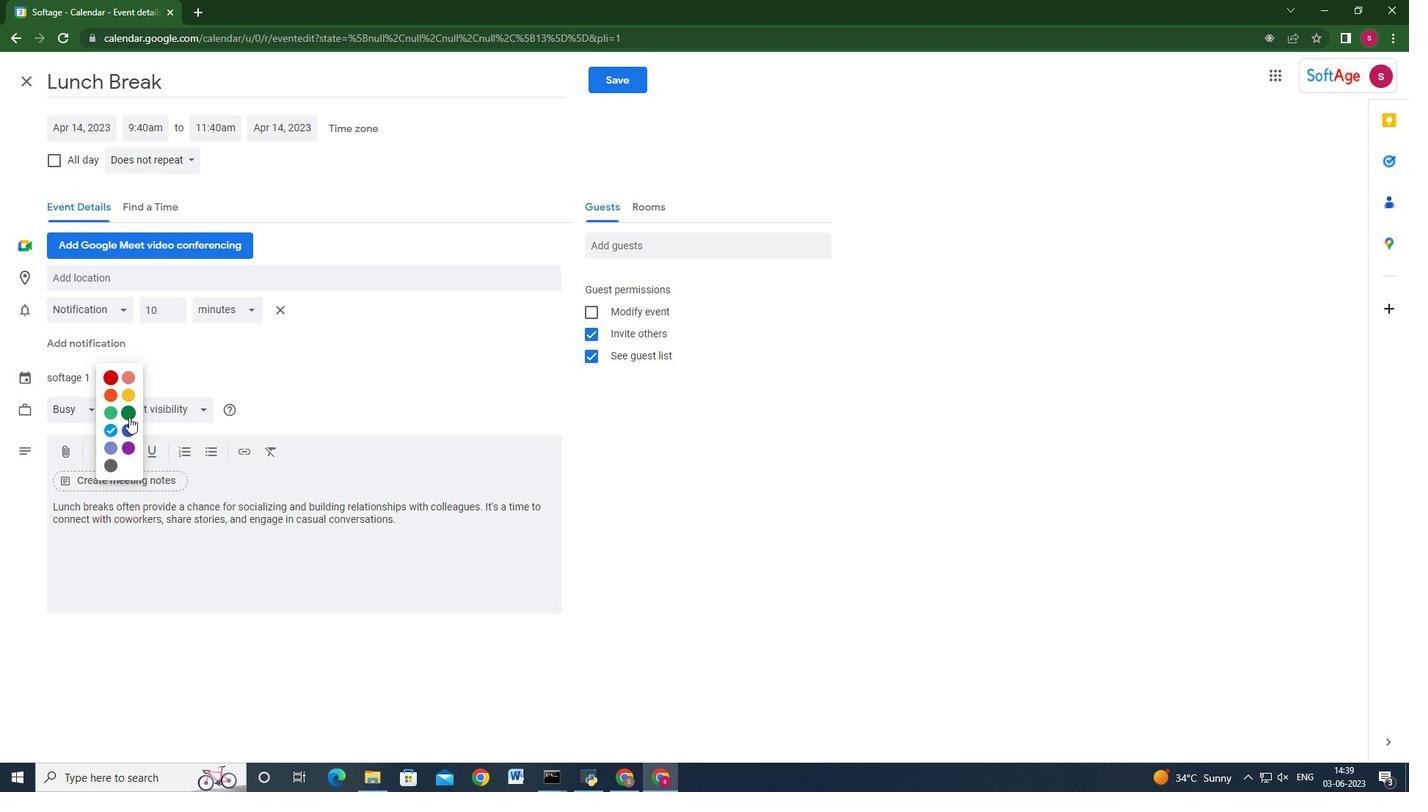 
Action: Mouse pressed left at (126, 427)
Screenshot: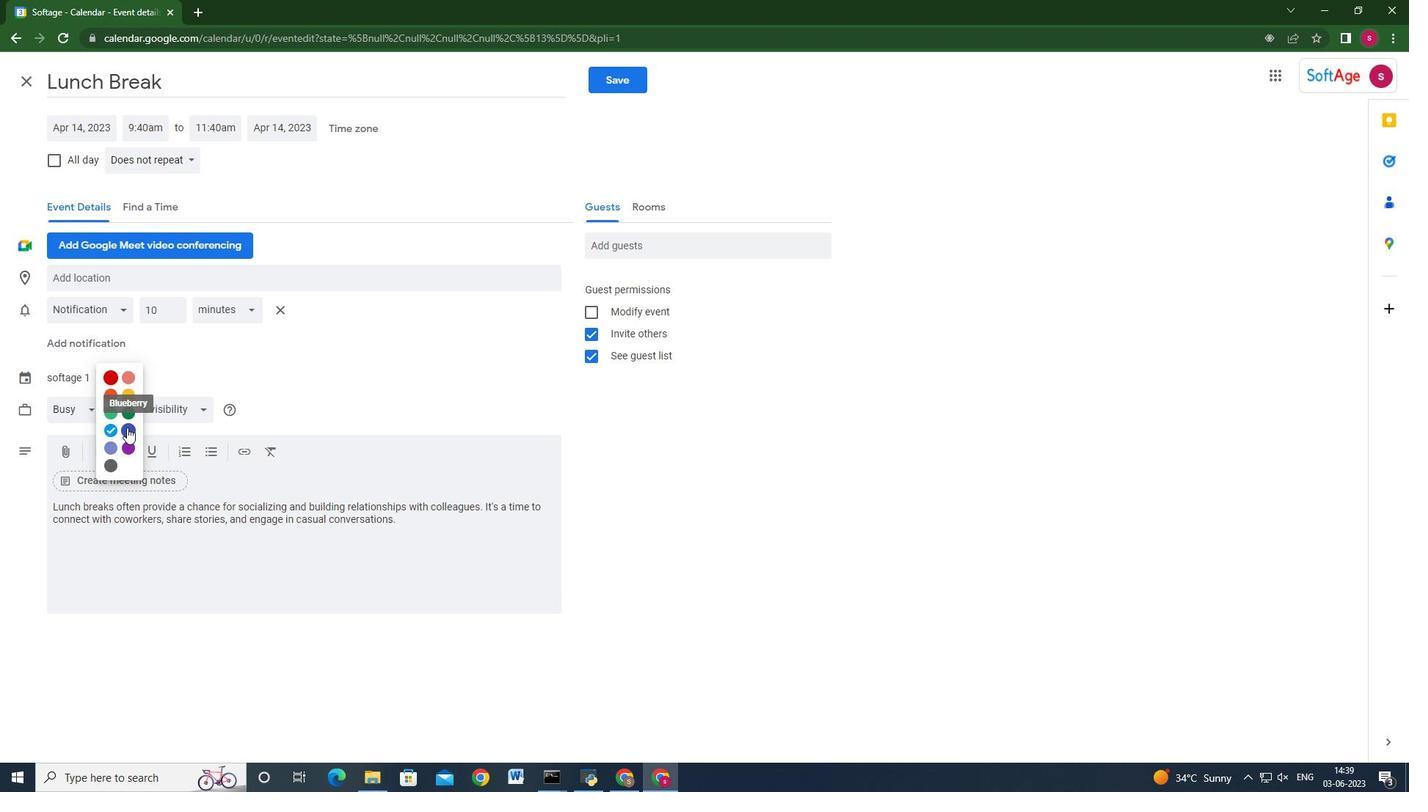 
Action: Mouse moved to (398, 527)
Screenshot: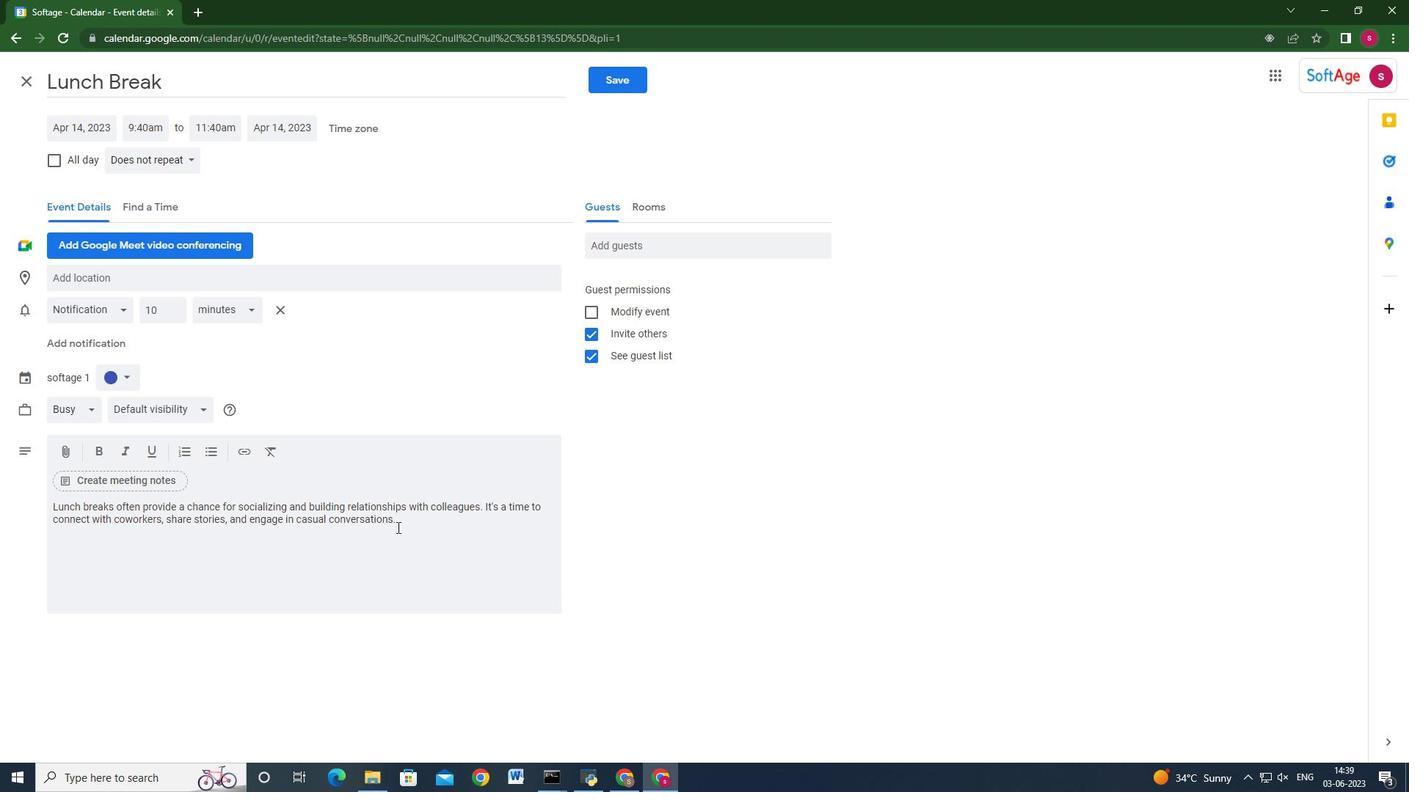
Action: Mouse pressed left at (398, 527)
Screenshot: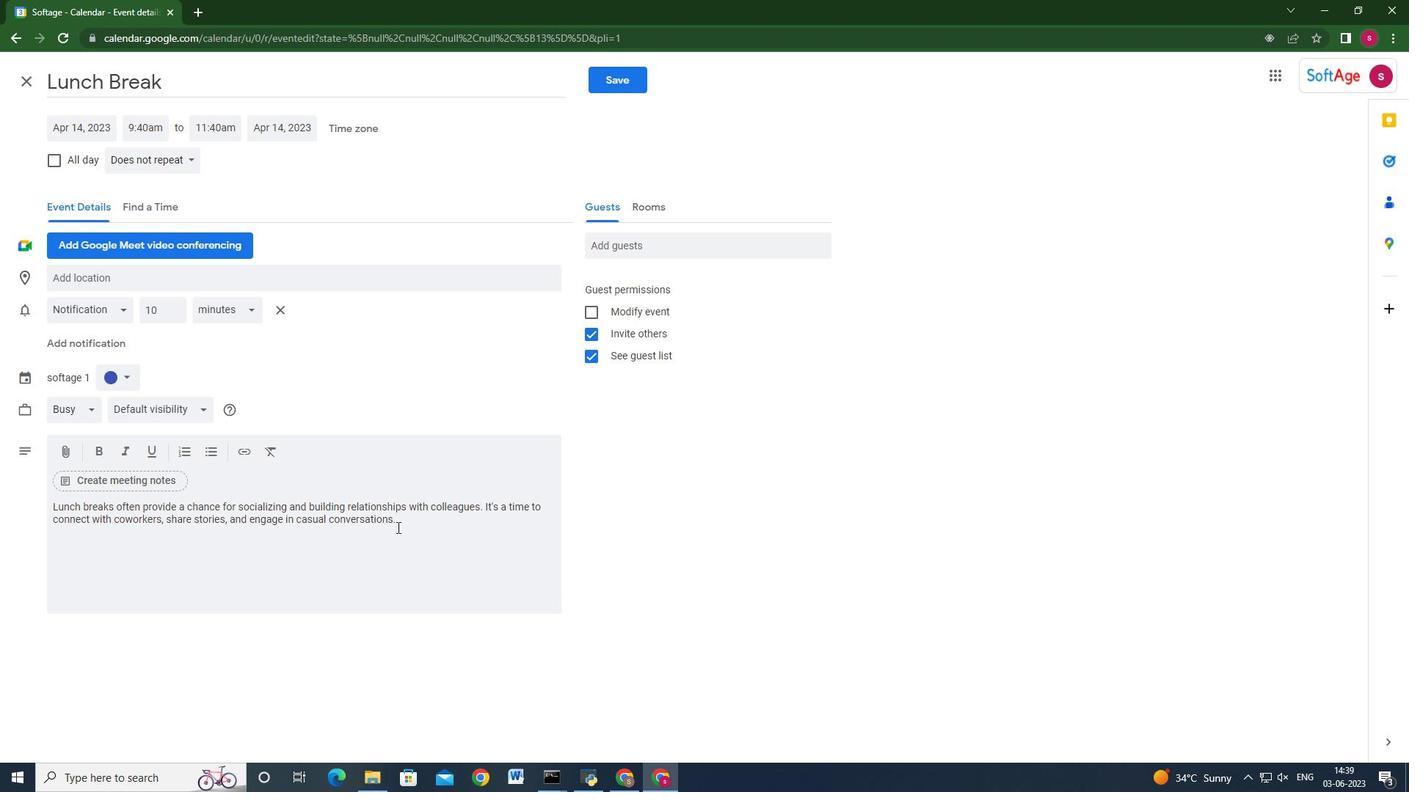 
Action: Mouse moved to (345, 284)
Screenshot: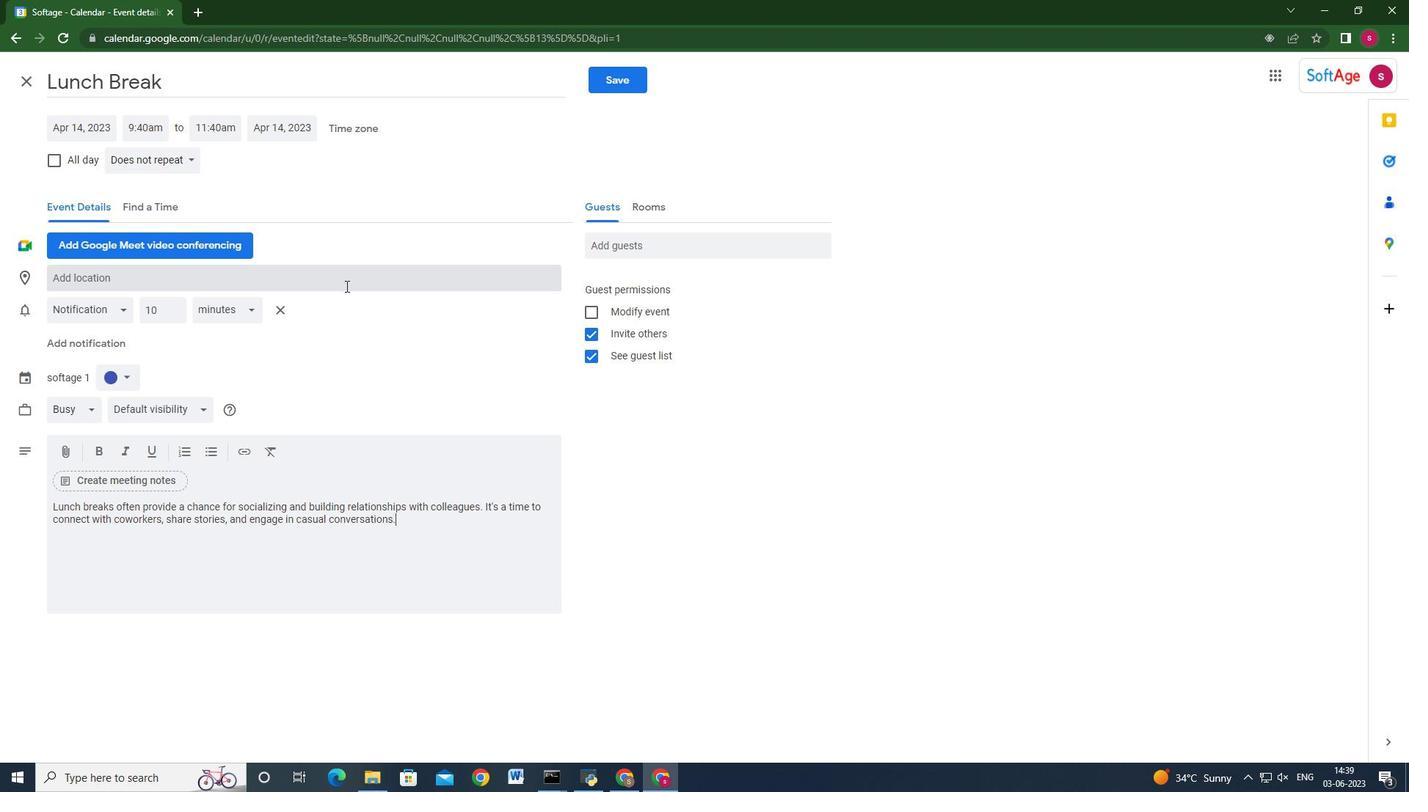 
Action: Mouse pressed left at (345, 284)
Screenshot: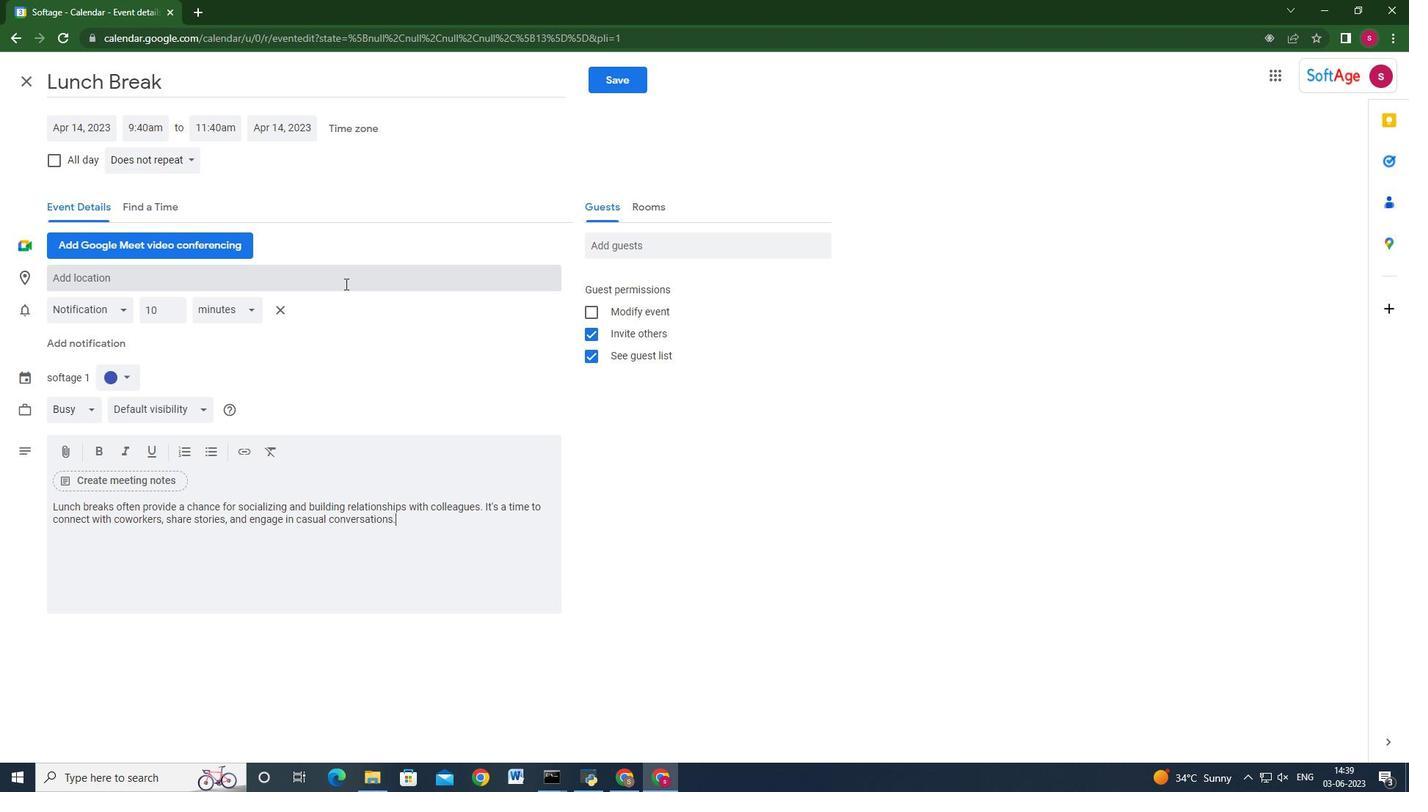 
Action: Key pressed <Key.shift>I<Key.backspace>1<Key.backspace>654<Key.space><Key.shift>Champs-<Key.shift_r>Elysees,<Key.space><Key.shift>Paris,<Key.space><Key.shift>France
Screenshot: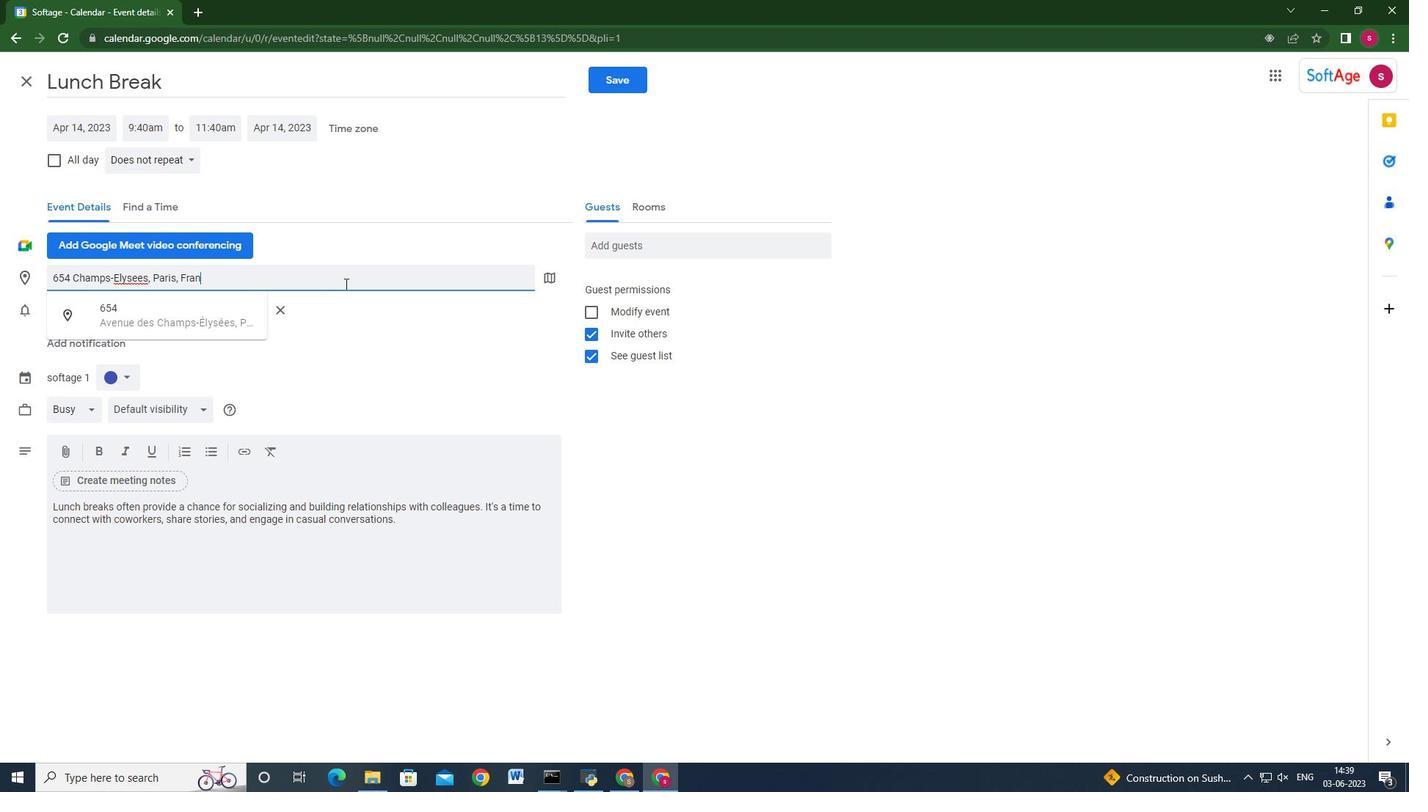 
Action: Mouse moved to (778, 237)
Screenshot: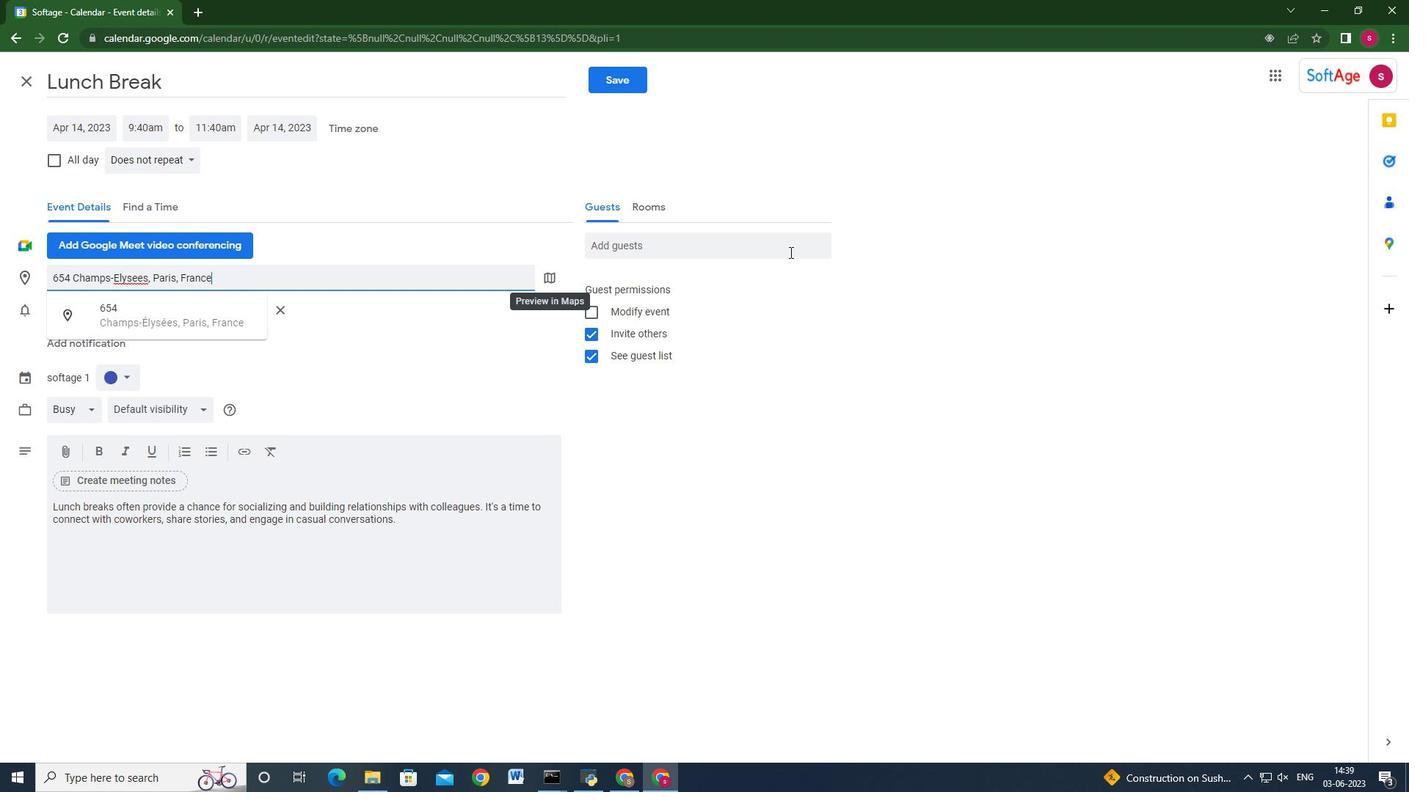 
Action: Mouse pressed left at (778, 237)
Screenshot: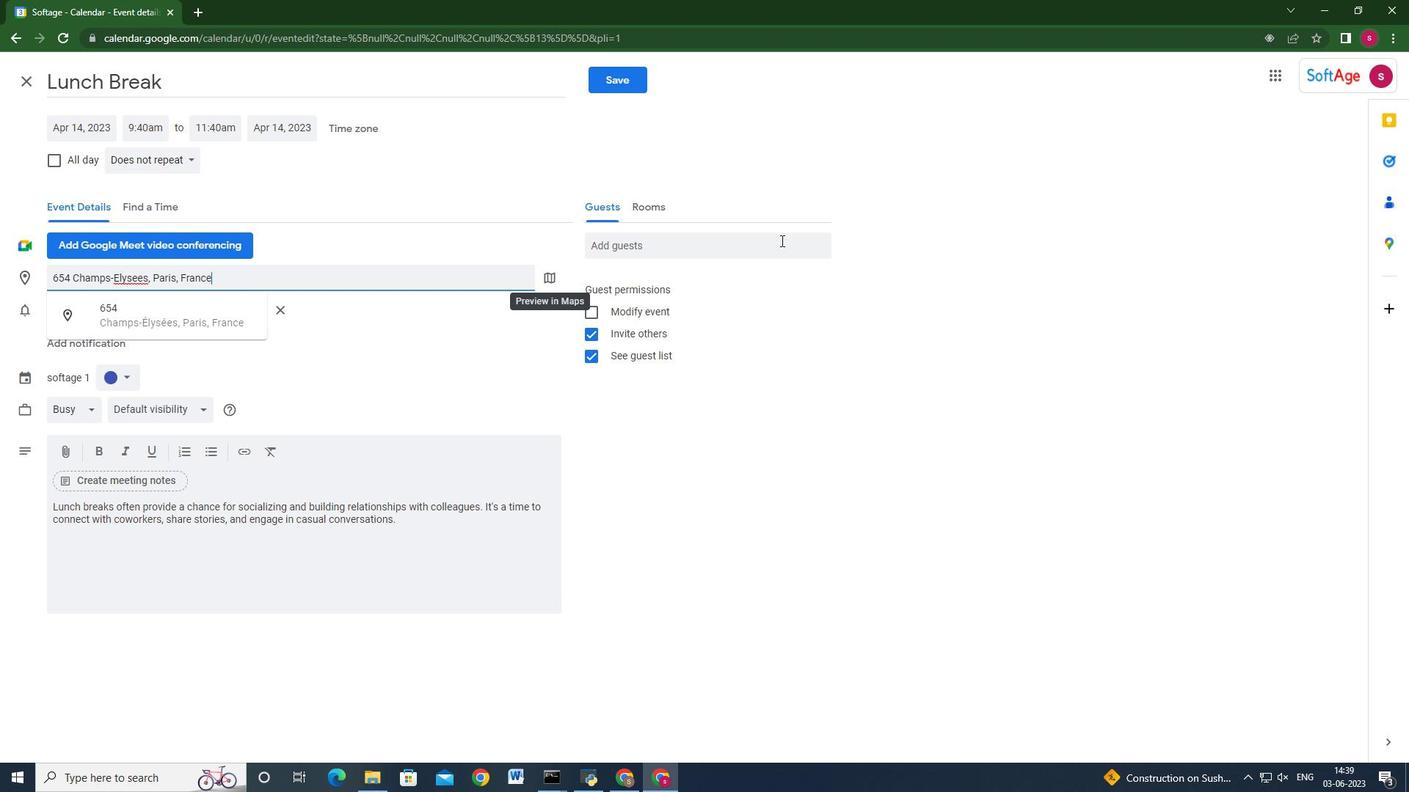 
Action: Mouse moved to (778, 237)
Screenshot: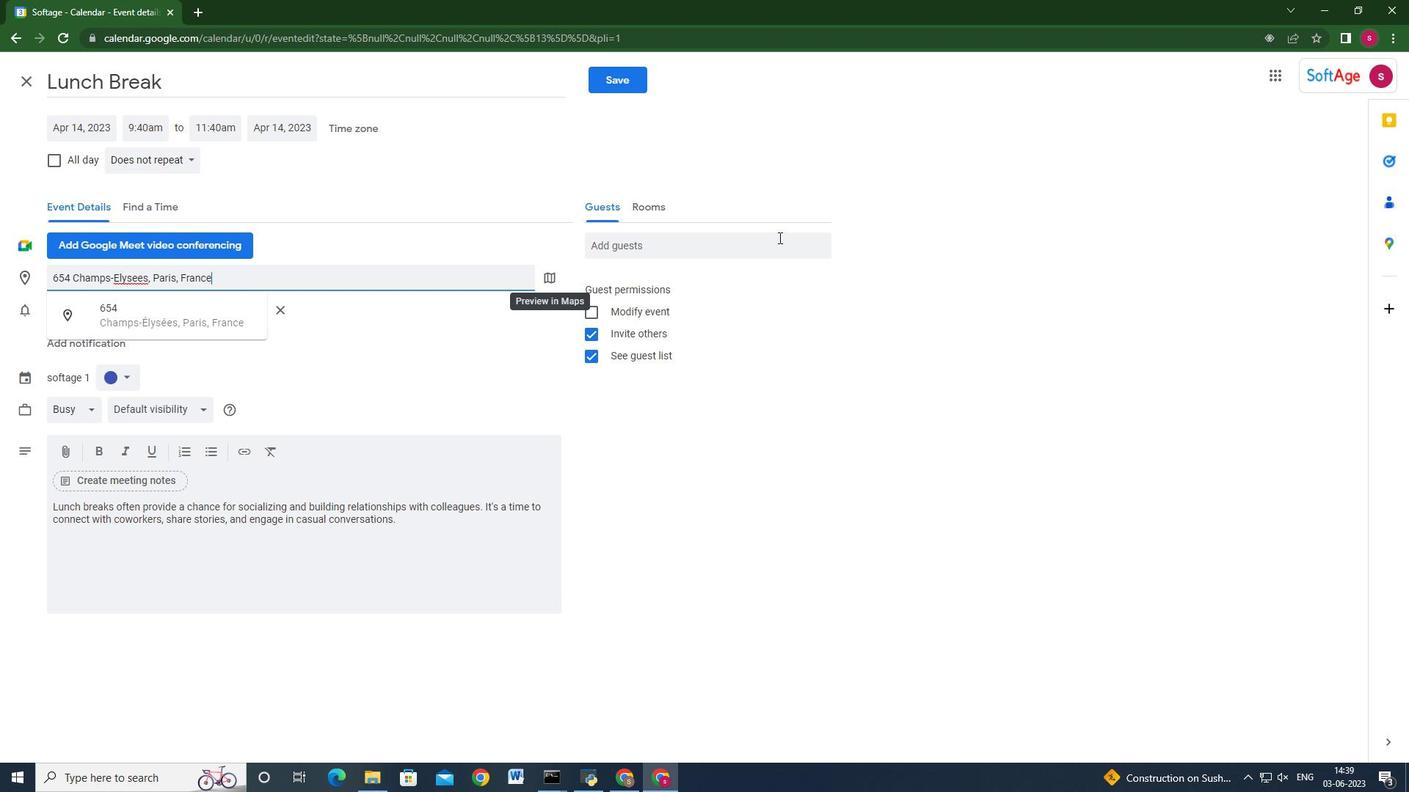 
Action: Key pressed softage.9<Key.shift_r>@softage.net<Key.enter>softage.10<Key.shift_r>@softage.net<Key.enter>
Screenshot: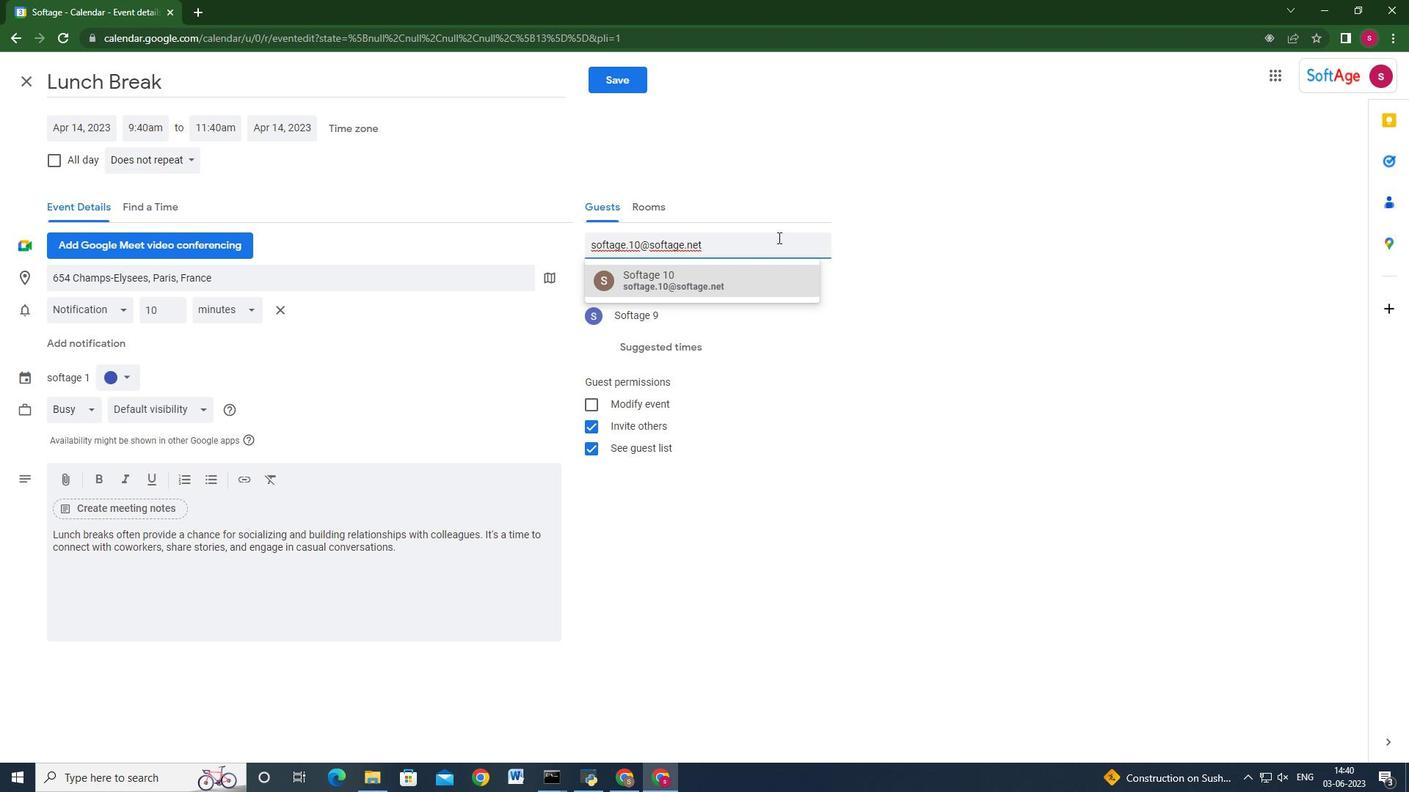 
Action: Mouse moved to (153, 160)
Screenshot: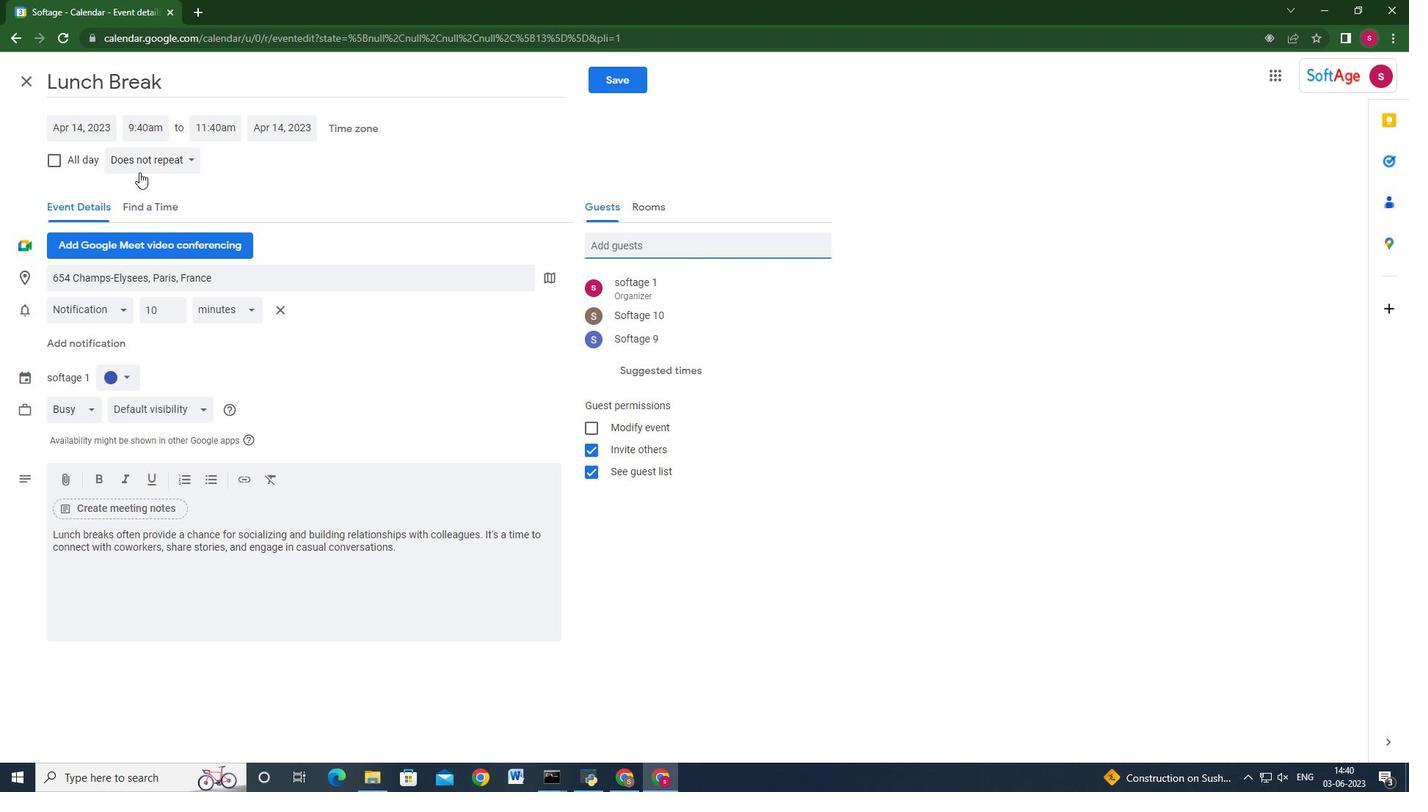 
Action: Mouse pressed left at (153, 160)
Screenshot: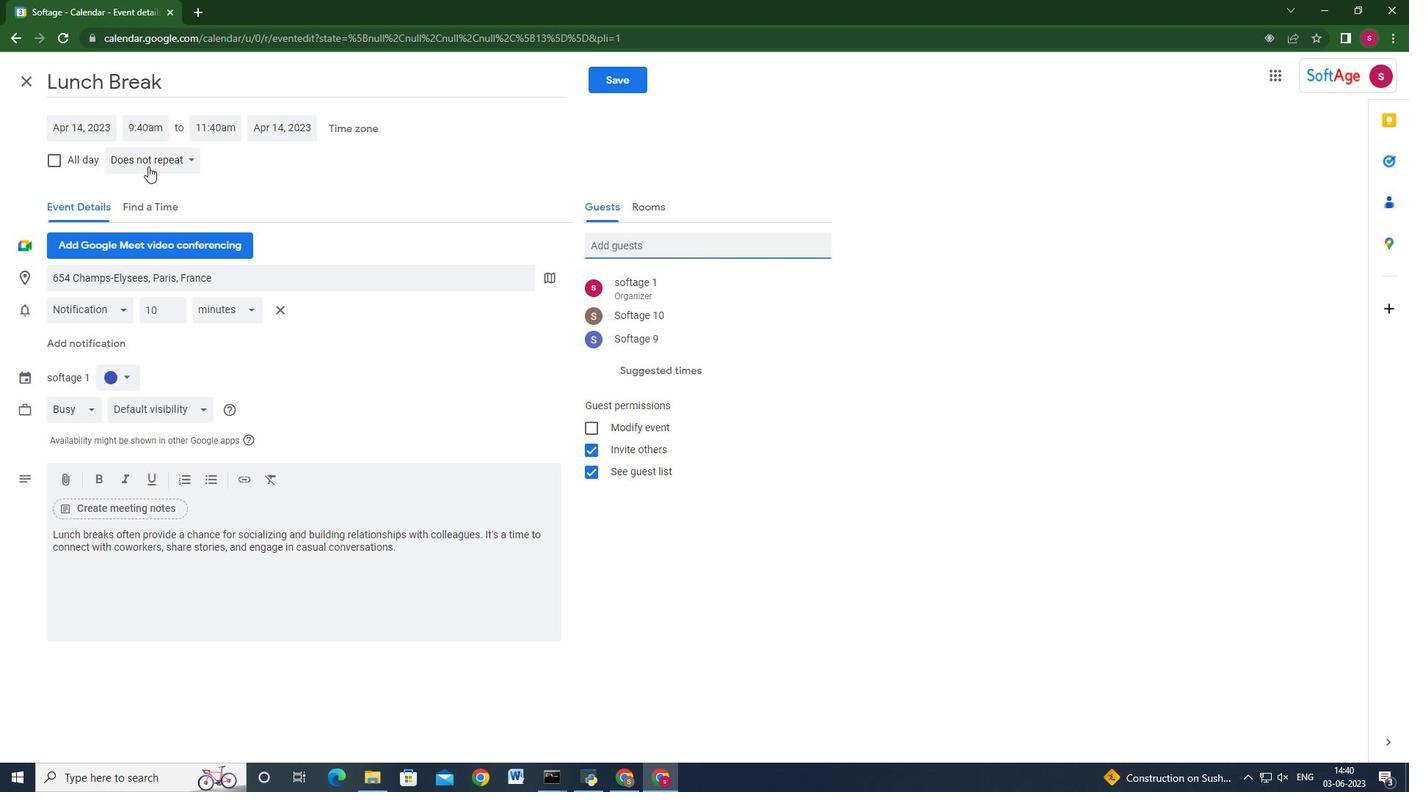 
Action: Mouse moved to (184, 296)
Screenshot: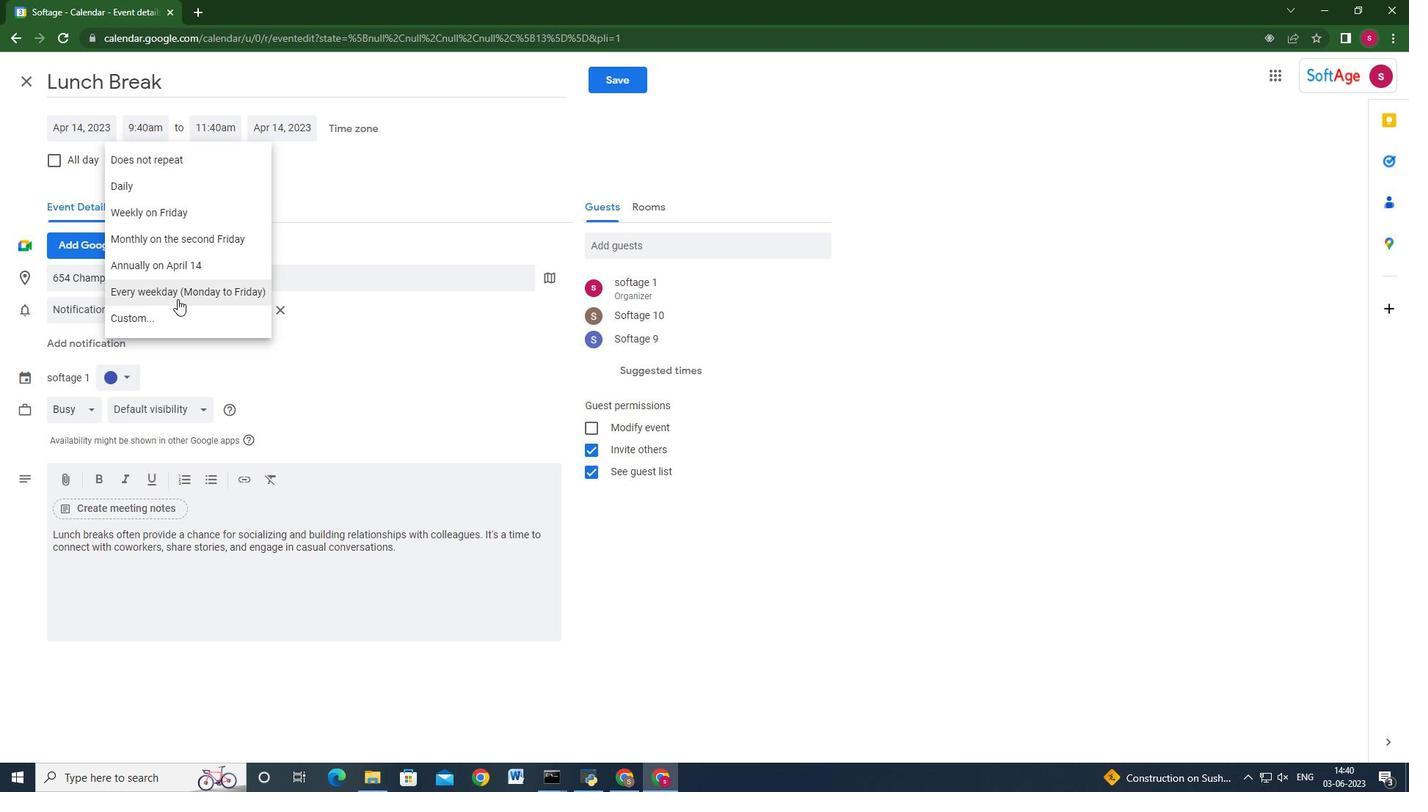 
Action: Mouse pressed left at (184, 296)
Screenshot: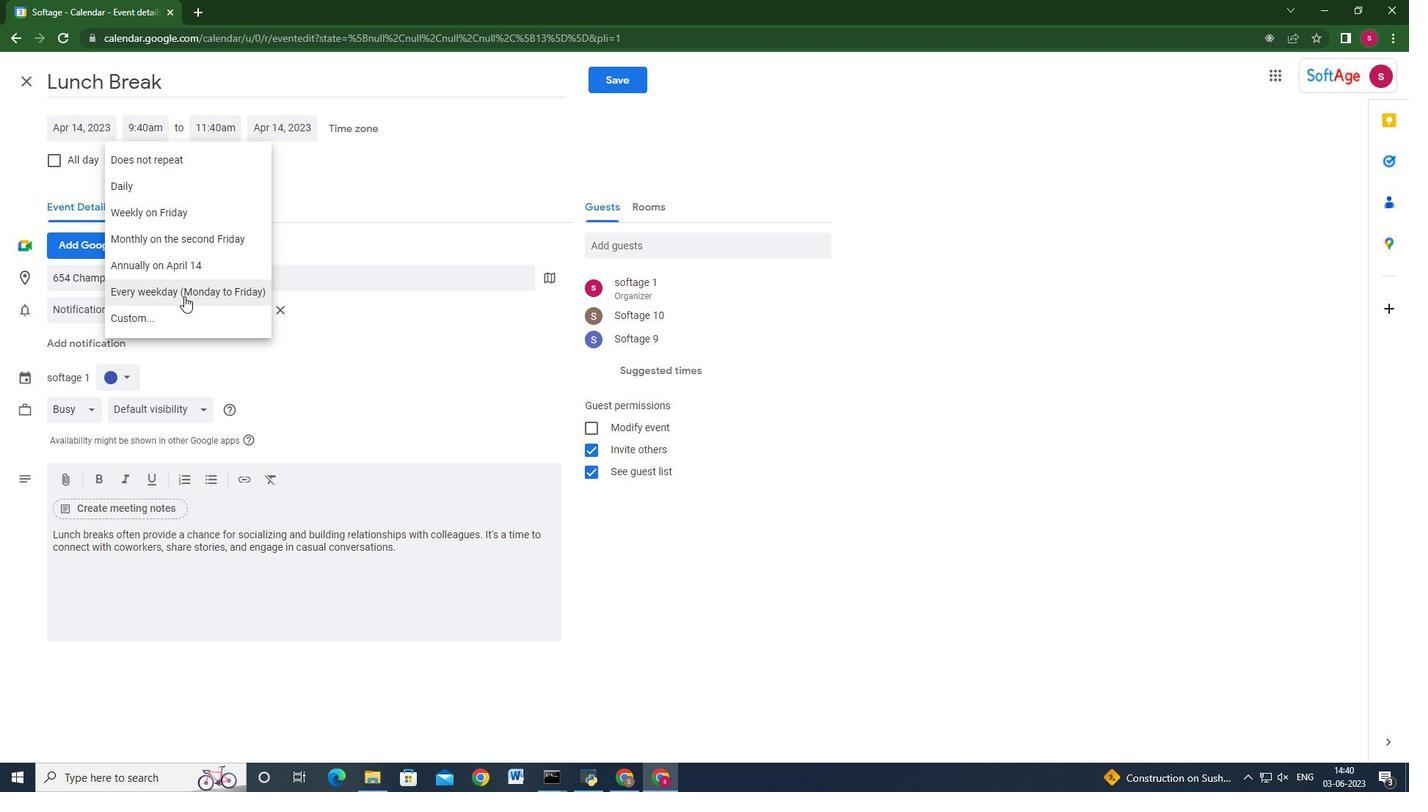 
Action: Mouse moved to (609, 85)
Screenshot: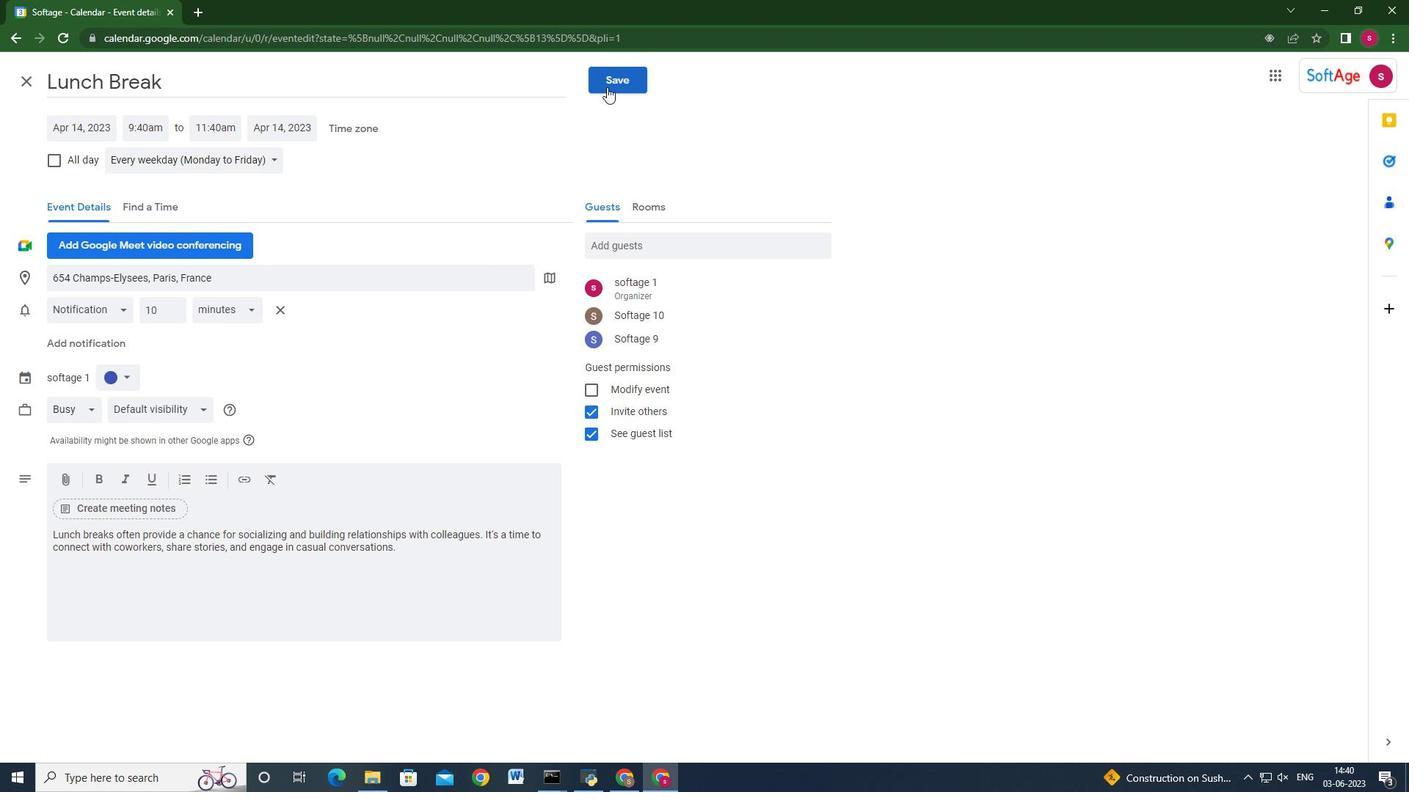 
Action: Mouse pressed left at (609, 85)
Screenshot: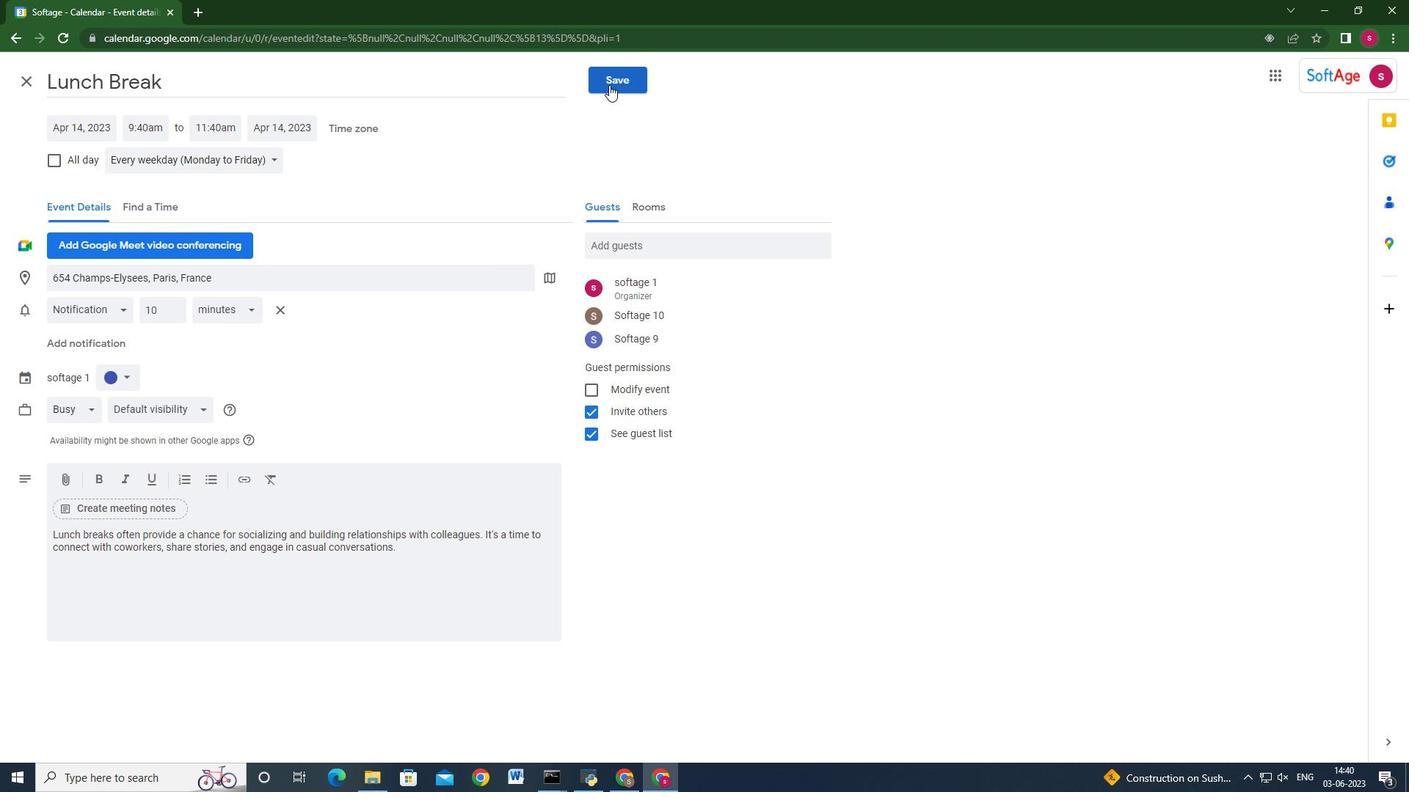 
Action: Mouse moved to (838, 444)
Screenshot: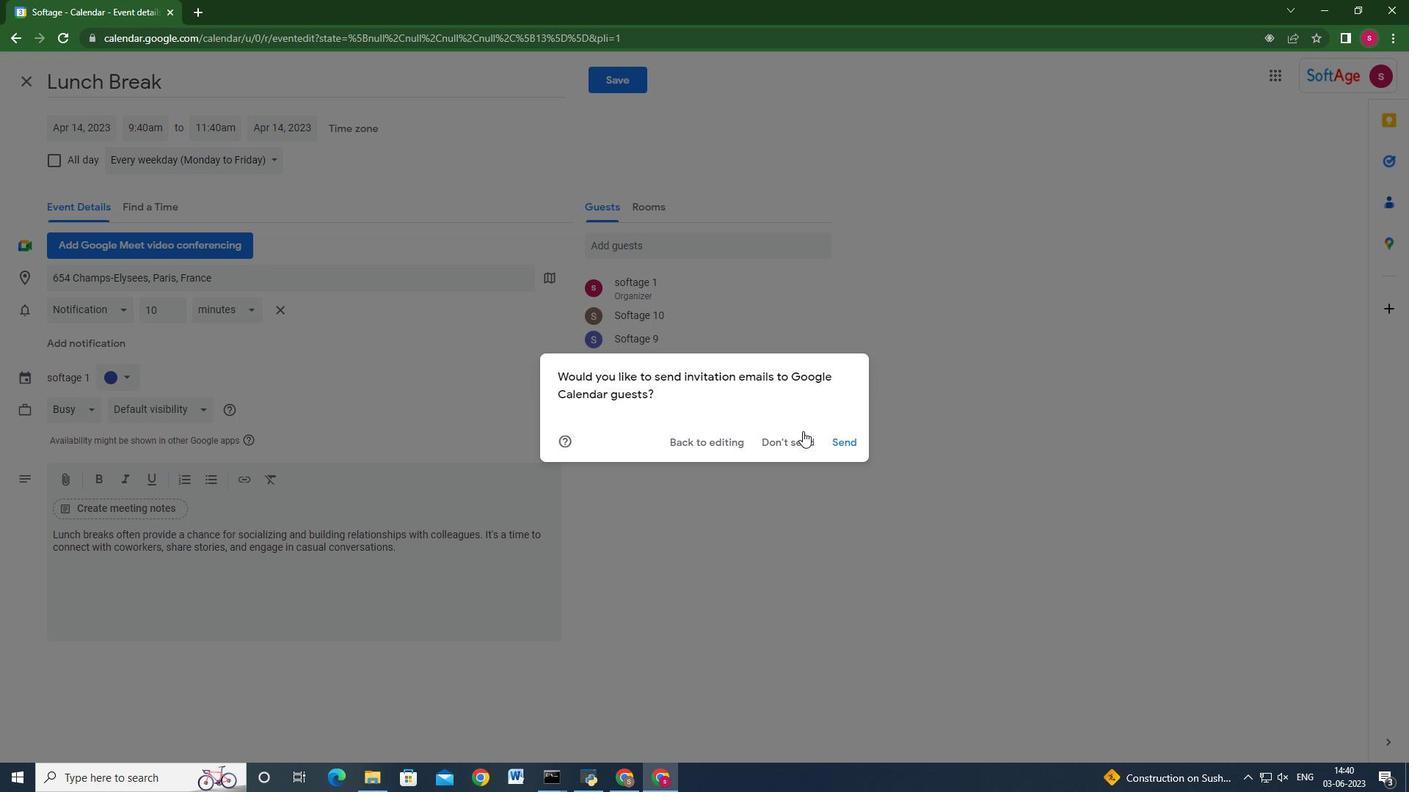 
Action: Mouse pressed left at (838, 444)
Screenshot: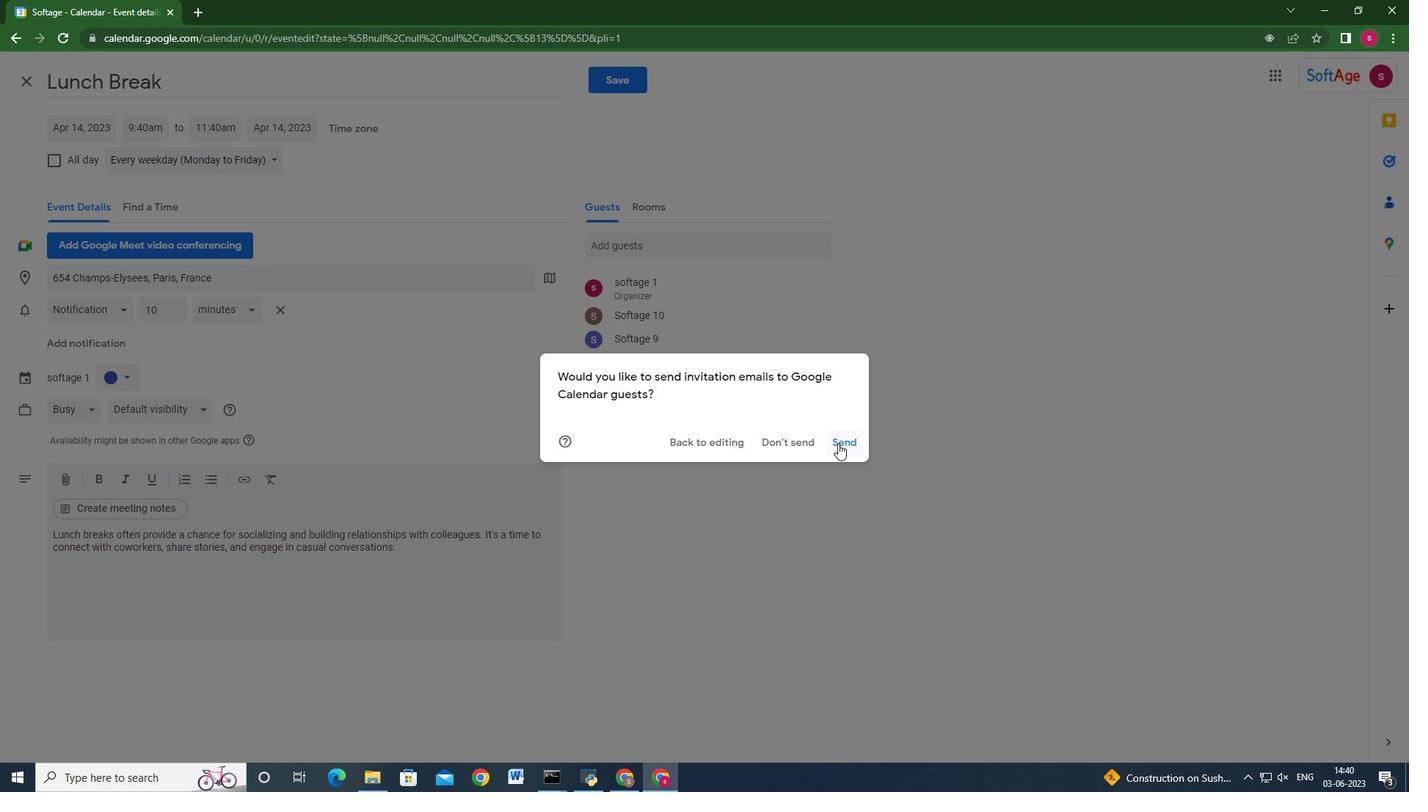 
Action: Mouse moved to (899, 455)
Screenshot: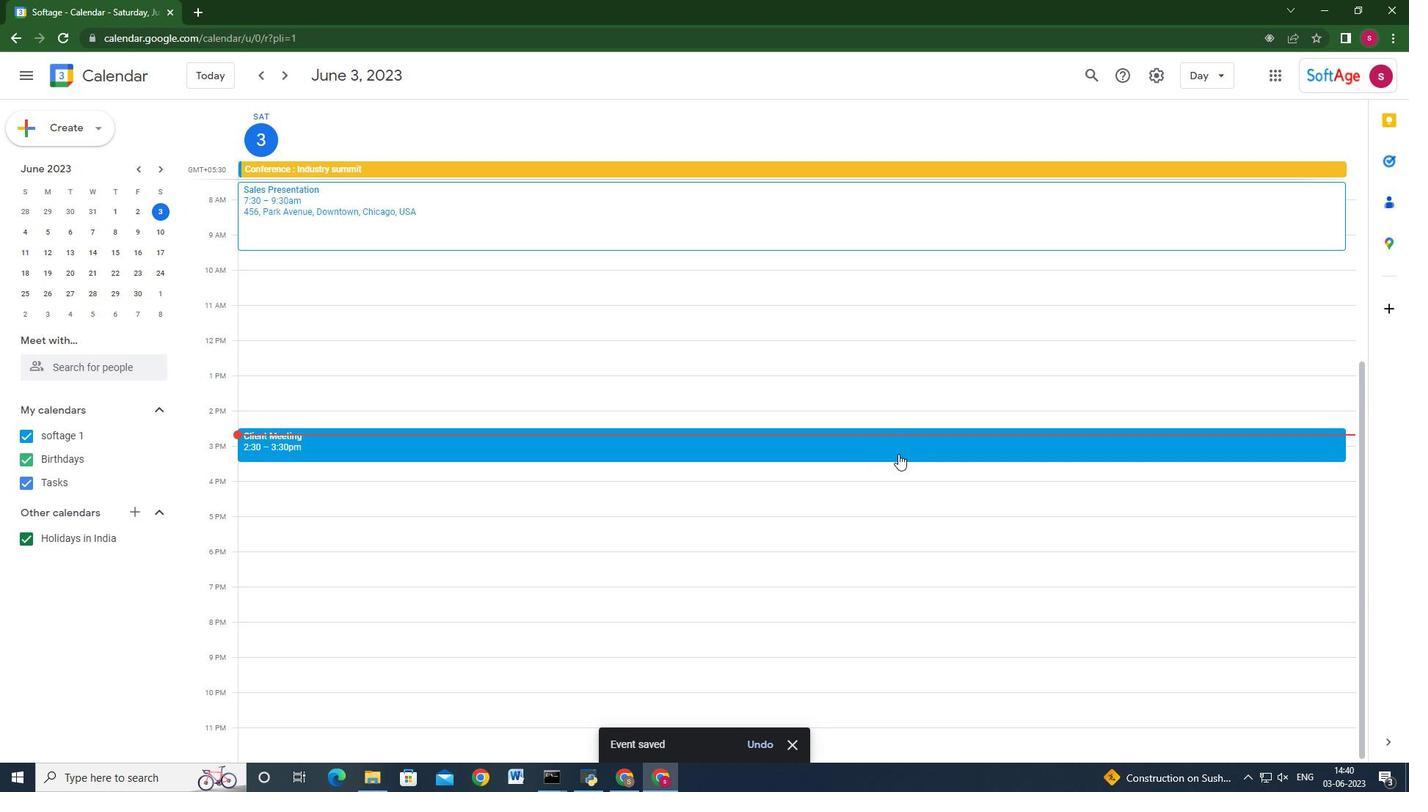 
